 Task: Create relationship between student and courses.
Action: Mouse moved to (603, 37)
Screenshot: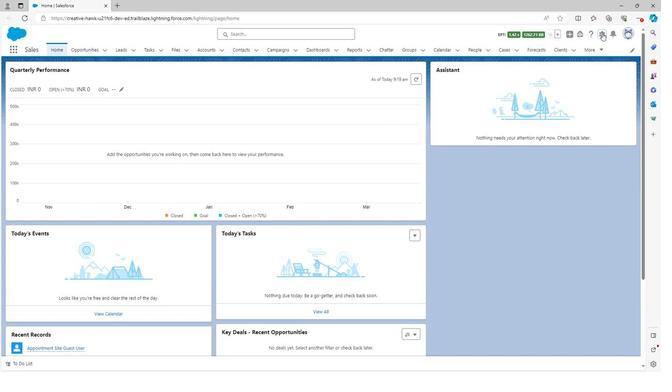 
Action: Mouse pressed left at (603, 37)
Screenshot: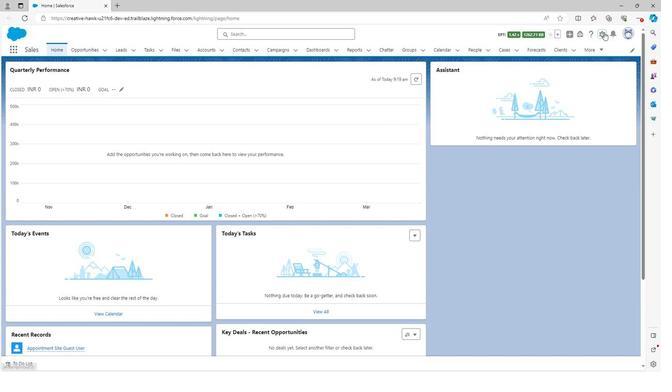 
Action: Mouse moved to (578, 61)
Screenshot: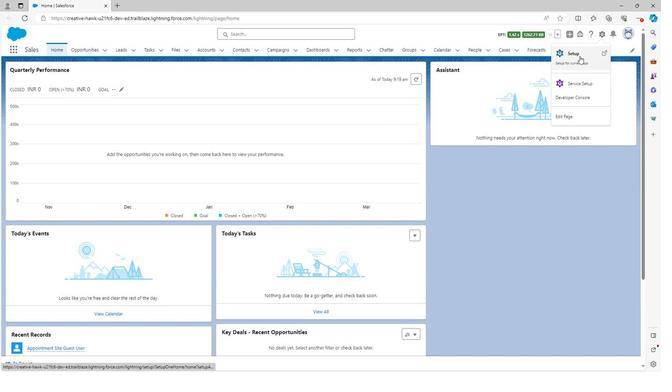 
Action: Mouse pressed left at (578, 61)
Screenshot: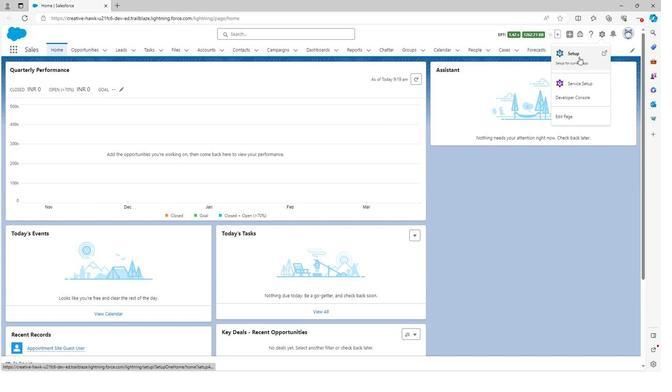 
Action: Mouse moved to (81, 55)
Screenshot: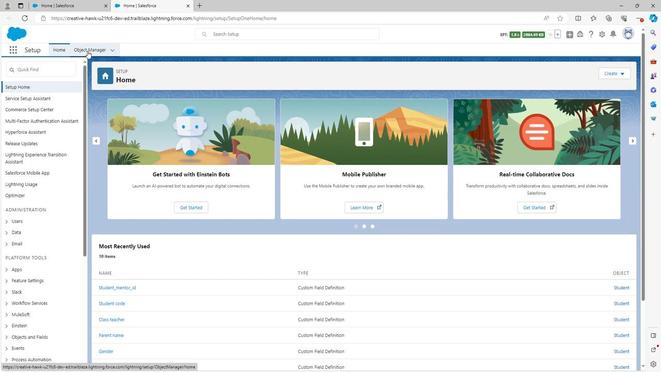 
Action: Mouse pressed left at (81, 55)
Screenshot: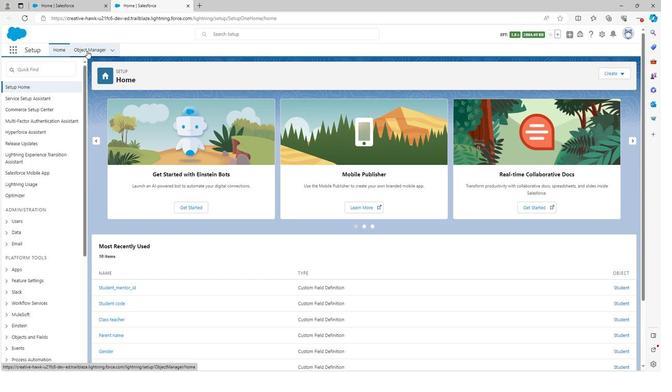
Action: Mouse moved to (49, 247)
Screenshot: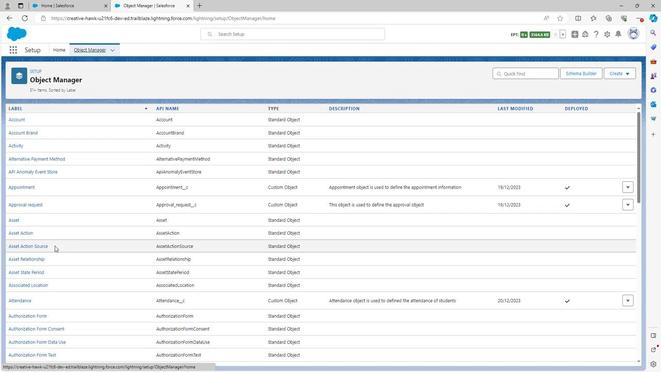 
Action: Mouse scrolled (49, 246) with delta (0, 0)
Screenshot: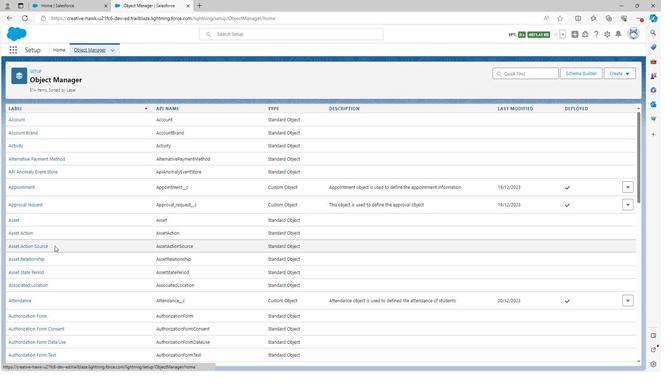 
Action: Mouse scrolled (49, 246) with delta (0, 0)
Screenshot: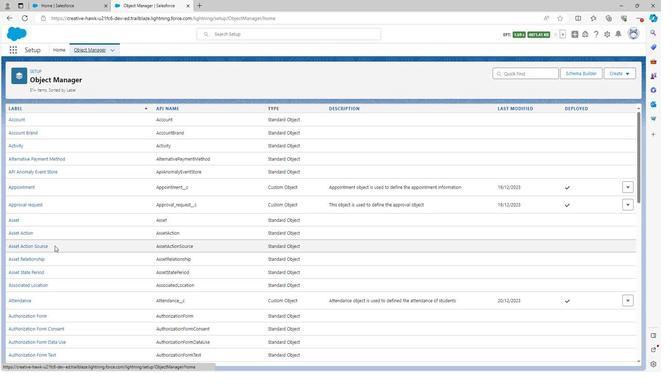 
Action: Mouse scrolled (49, 246) with delta (0, 0)
Screenshot: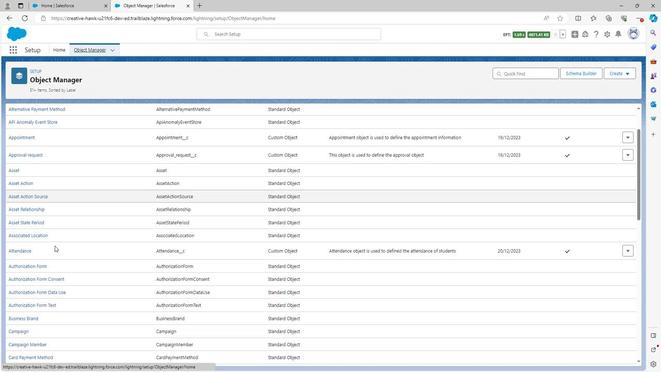 
Action: Mouse scrolled (49, 246) with delta (0, 0)
Screenshot: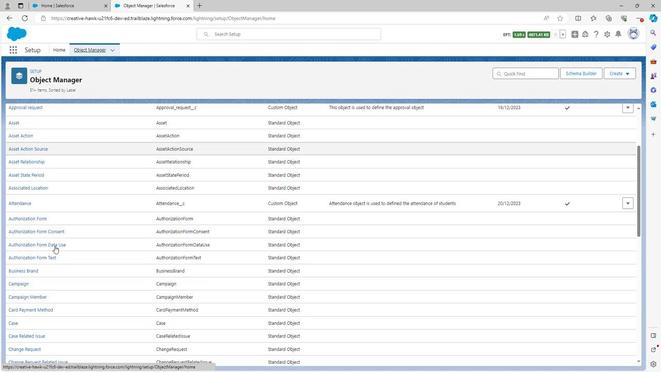 
Action: Mouse scrolled (49, 246) with delta (0, 0)
Screenshot: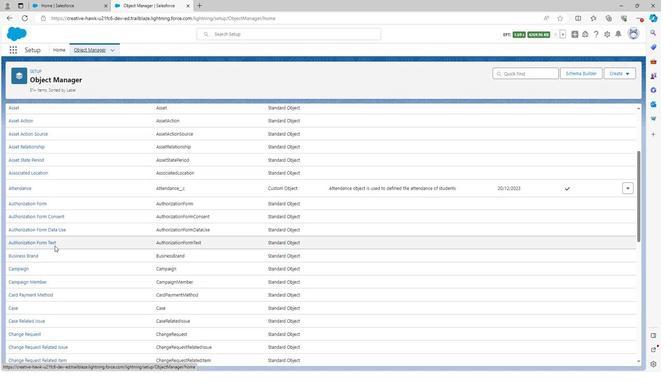 
Action: Mouse scrolled (49, 246) with delta (0, 0)
Screenshot: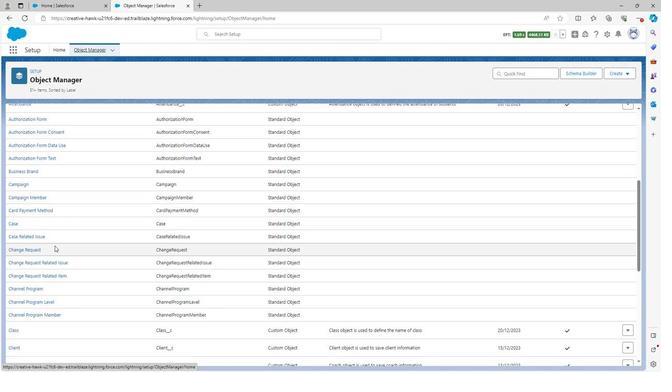 
Action: Mouse scrolled (49, 246) with delta (0, 0)
Screenshot: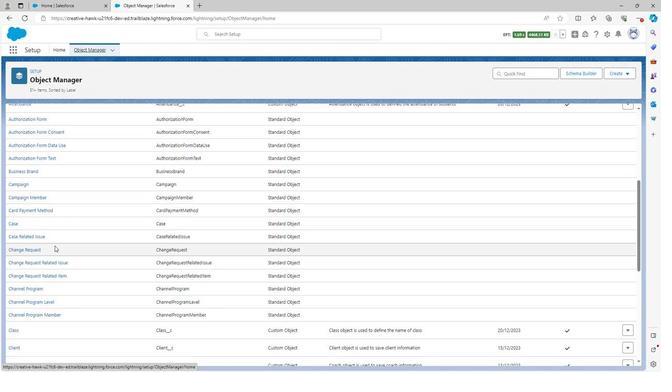 
Action: Mouse scrolled (49, 246) with delta (0, 0)
Screenshot: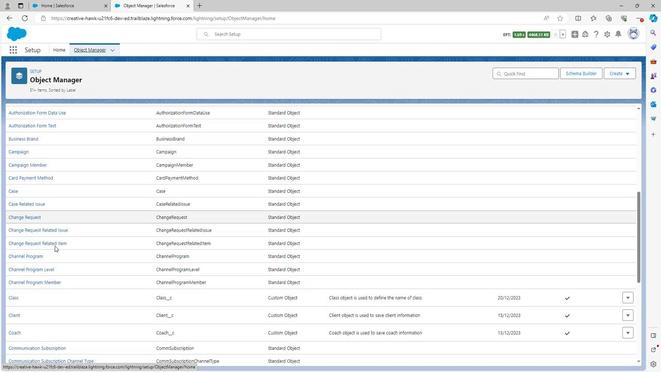 
Action: Mouse scrolled (49, 246) with delta (0, 0)
Screenshot: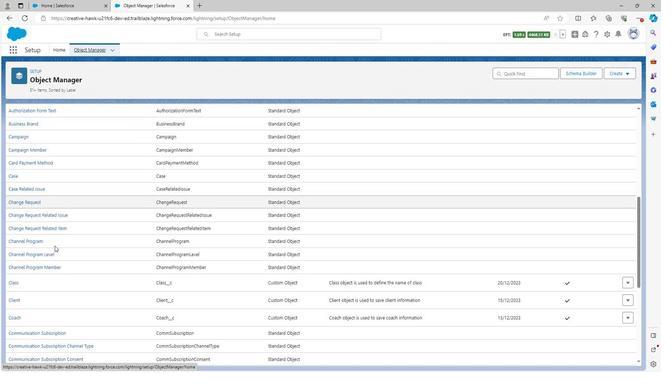 
Action: Mouse scrolled (49, 246) with delta (0, 0)
Screenshot: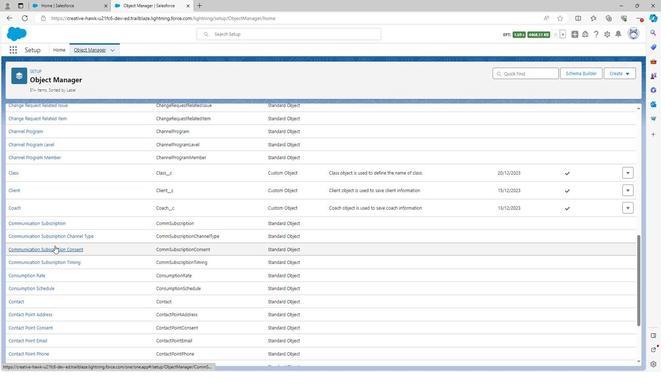 
Action: Mouse scrolled (49, 246) with delta (0, 0)
Screenshot: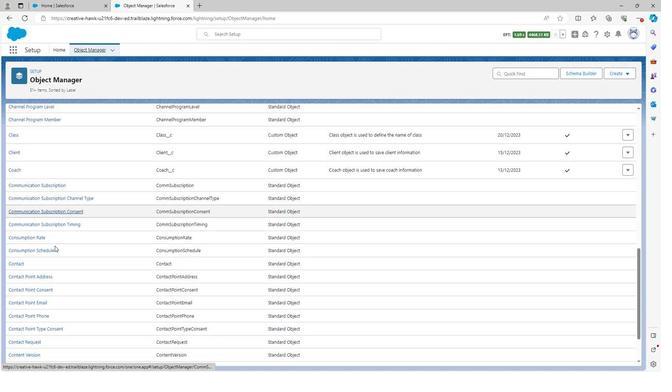 
Action: Mouse scrolled (49, 246) with delta (0, 0)
Screenshot: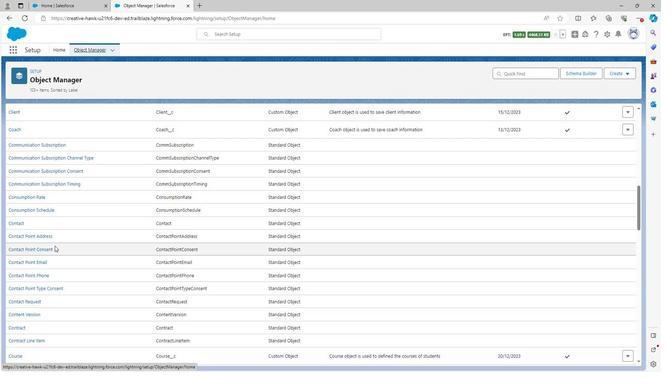 
Action: Mouse scrolled (49, 246) with delta (0, 0)
Screenshot: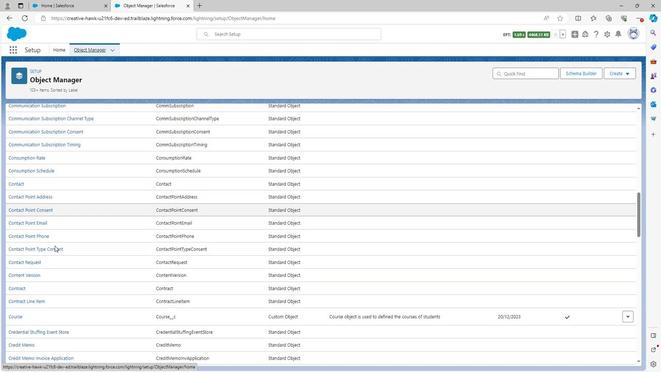 
Action: Mouse scrolled (49, 246) with delta (0, 0)
Screenshot: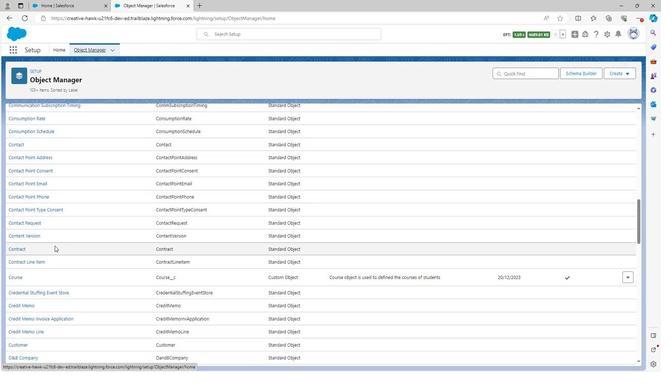 
Action: Mouse scrolled (49, 246) with delta (0, 0)
Screenshot: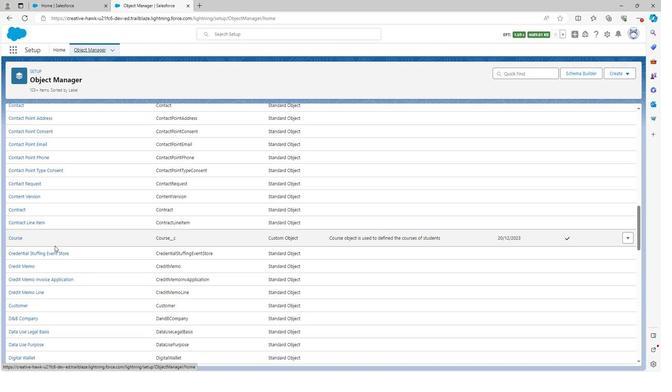 
Action: Mouse scrolled (49, 246) with delta (0, 0)
Screenshot: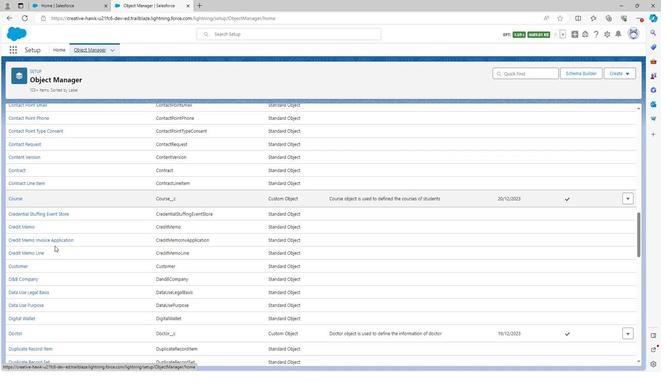 
Action: Mouse scrolled (49, 246) with delta (0, 0)
Screenshot: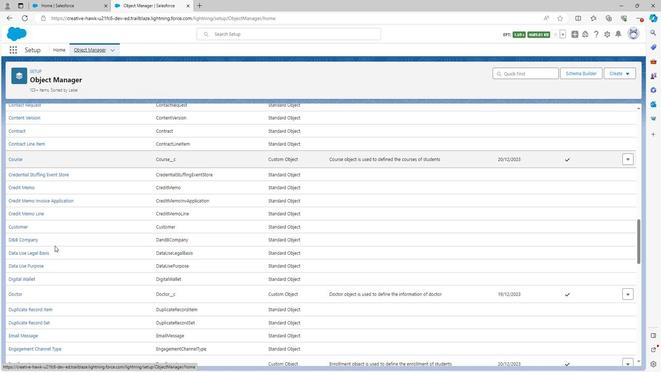 
Action: Mouse moved to (49, 247)
Screenshot: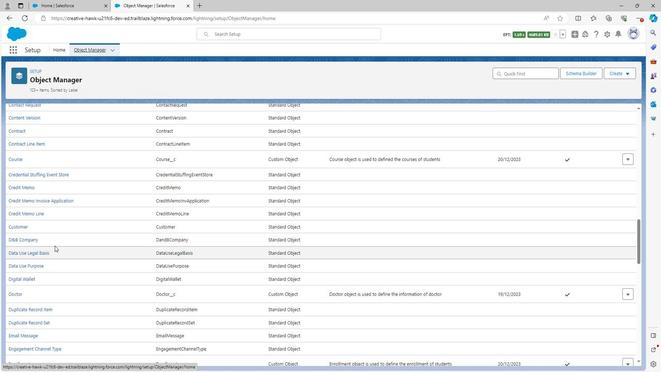 
Action: Mouse scrolled (49, 247) with delta (0, 0)
Screenshot: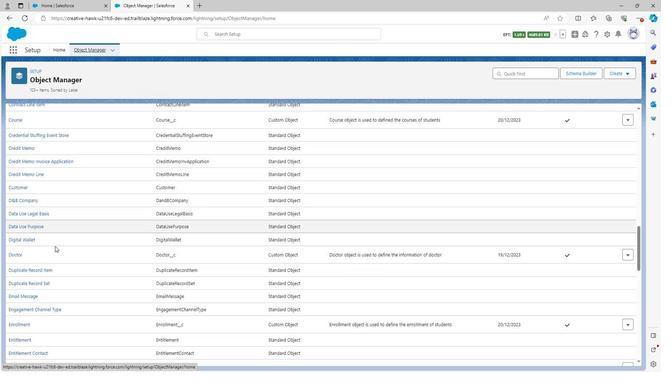 
Action: Mouse scrolled (49, 247) with delta (0, 0)
Screenshot: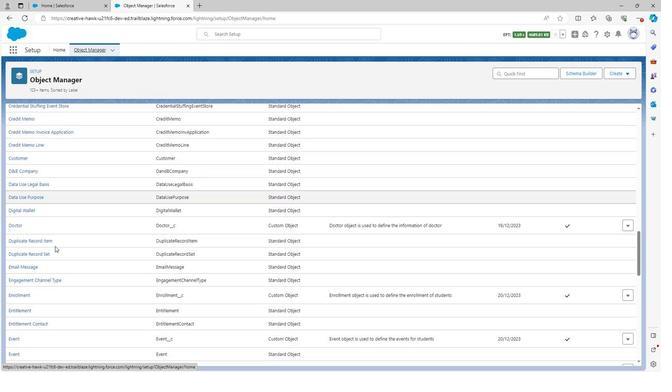 
Action: Mouse scrolled (49, 247) with delta (0, 0)
Screenshot: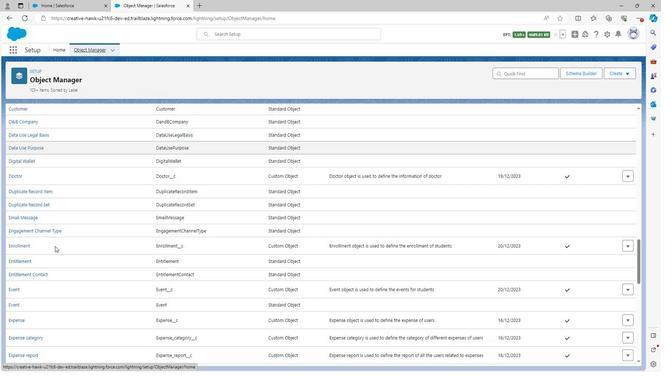 
Action: Mouse scrolled (49, 247) with delta (0, 0)
Screenshot: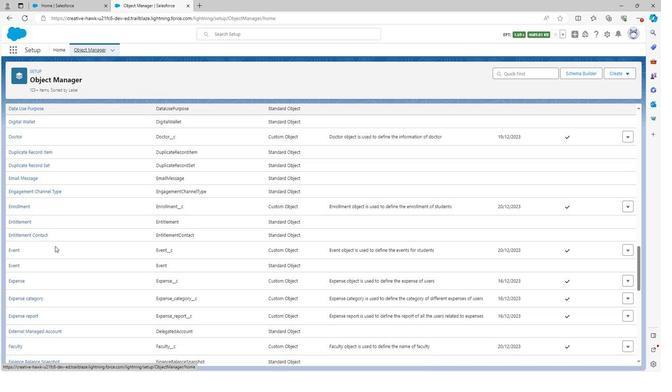 
Action: Mouse scrolled (49, 247) with delta (0, 0)
Screenshot: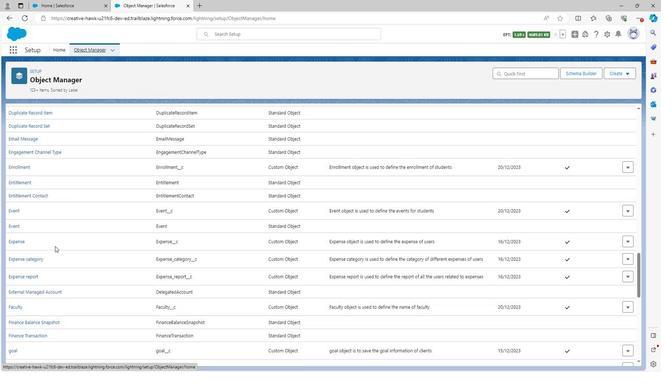 
Action: Mouse scrolled (49, 247) with delta (0, 0)
Screenshot: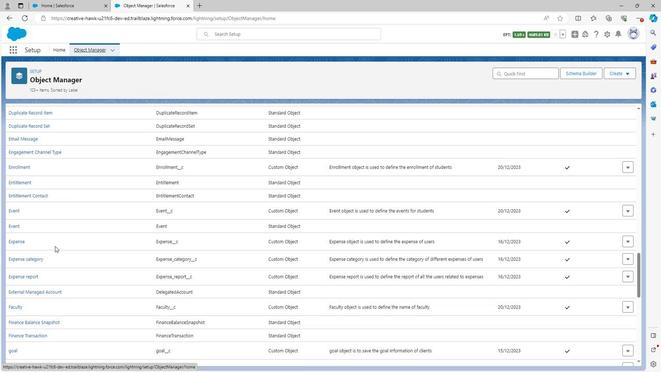 
Action: Mouse scrolled (49, 247) with delta (0, 0)
Screenshot: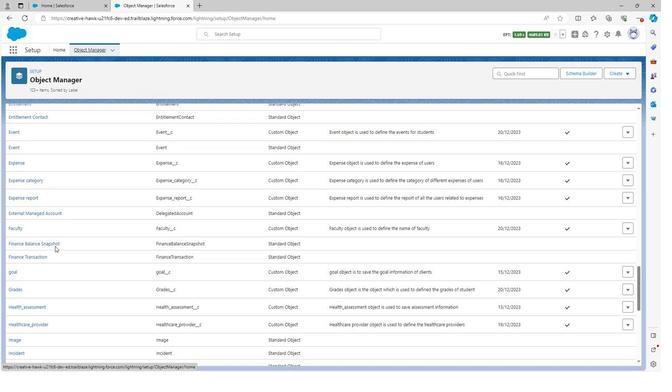 
Action: Mouse moved to (50, 247)
Screenshot: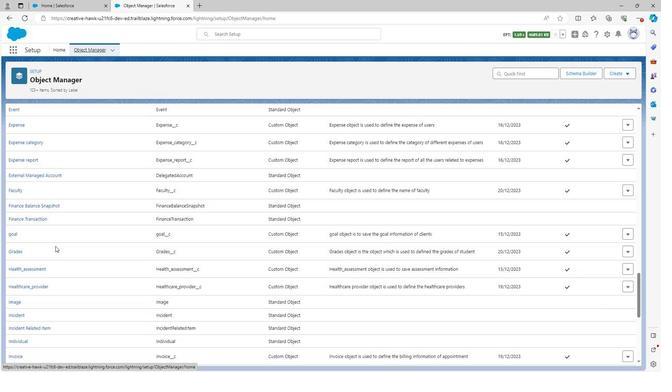 
Action: Mouse scrolled (50, 247) with delta (0, 0)
Screenshot: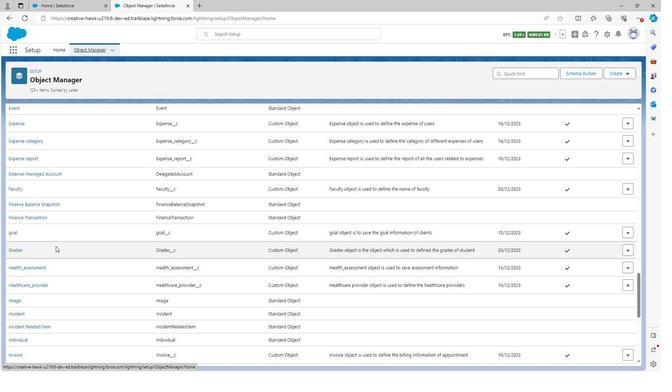 
Action: Mouse scrolled (50, 247) with delta (0, 0)
Screenshot: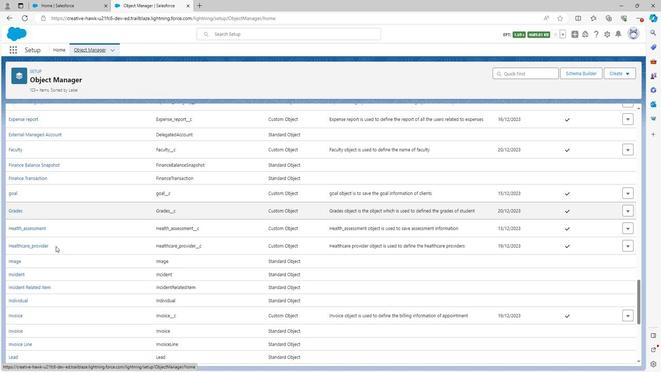 
Action: Mouse scrolled (50, 247) with delta (0, 0)
Screenshot: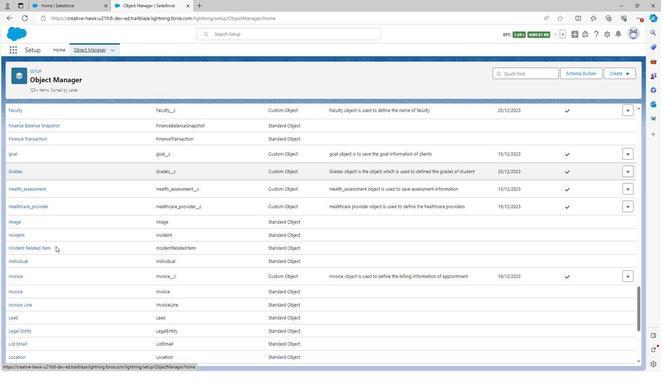 
Action: Mouse scrolled (50, 247) with delta (0, 0)
Screenshot: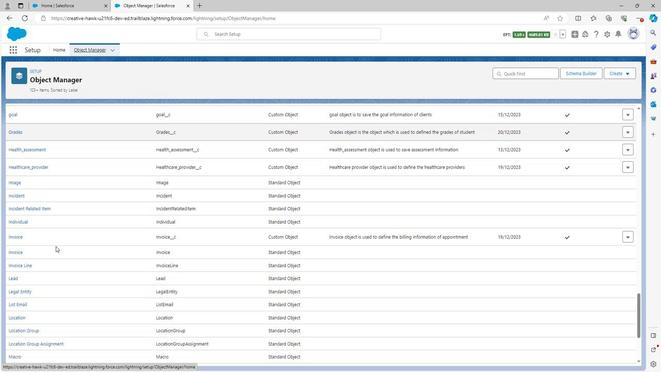 
Action: Mouse scrolled (50, 247) with delta (0, 0)
Screenshot: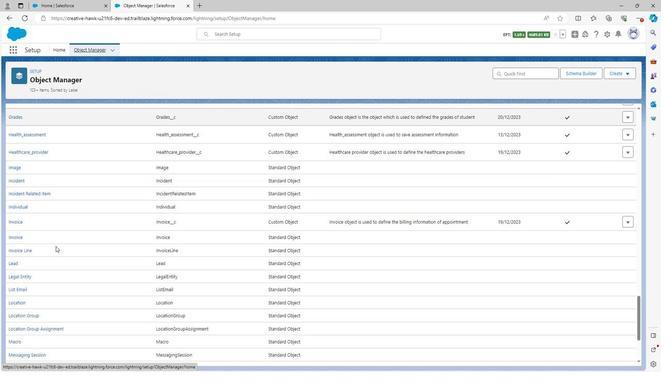 
Action: Mouse scrolled (50, 247) with delta (0, 0)
Screenshot: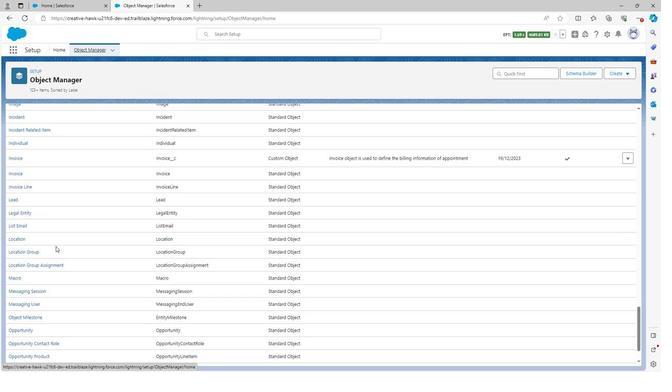 
Action: Mouse scrolled (50, 247) with delta (0, 0)
Screenshot: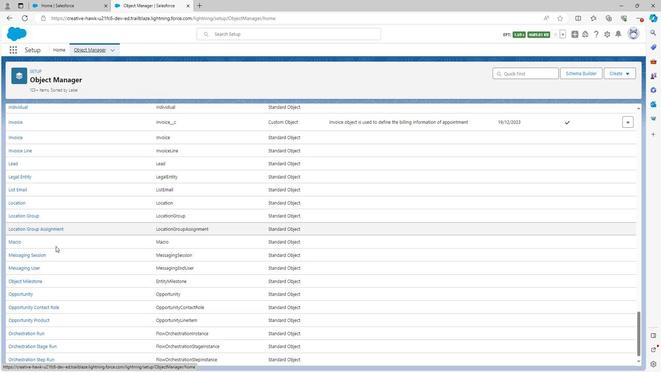 
Action: Mouse scrolled (50, 247) with delta (0, 0)
Screenshot: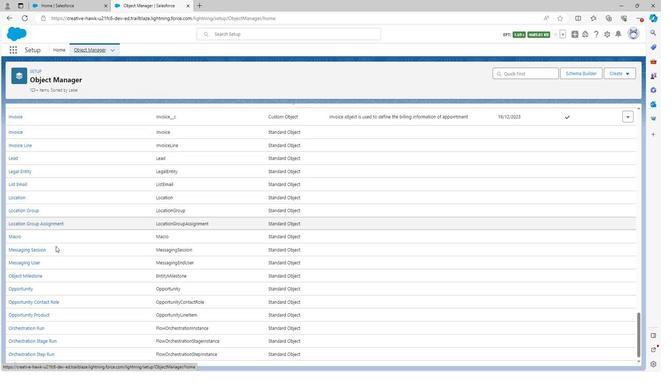 
Action: Mouse scrolled (50, 247) with delta (0, 0)
Screenshot: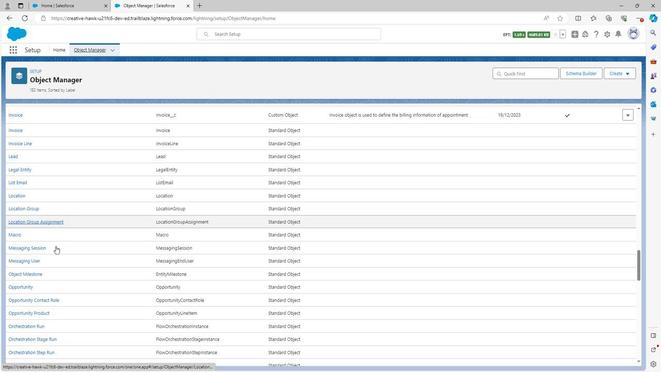 
Action: Mouse scrolled (50, 247) with delta (0, 0)
Screenshot: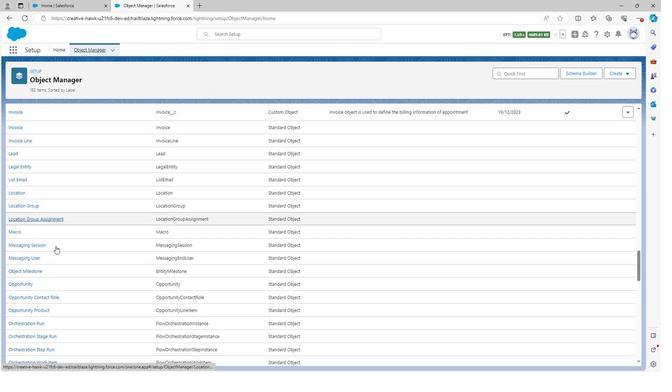 
Action: Mouse moved to (50, 249)
Screenshot: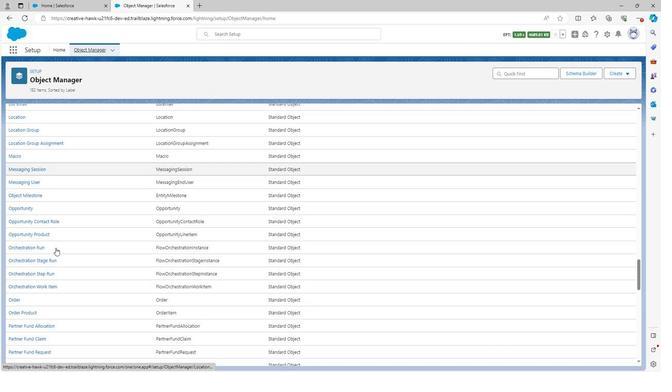 
Action: Mouse scrolled (50, 249) with delta (0, 0)
Screenshot: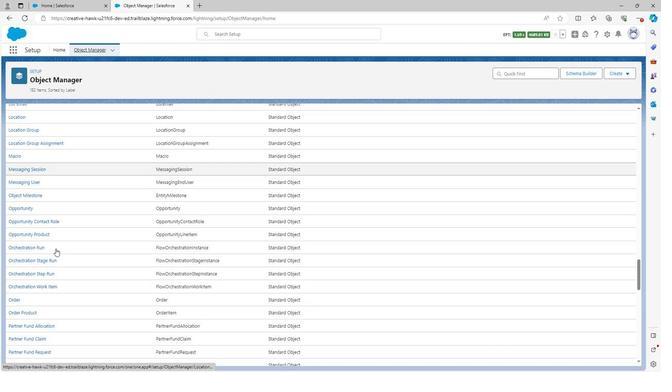 
Action: Mouse moved to (50, 250)
Screenshot: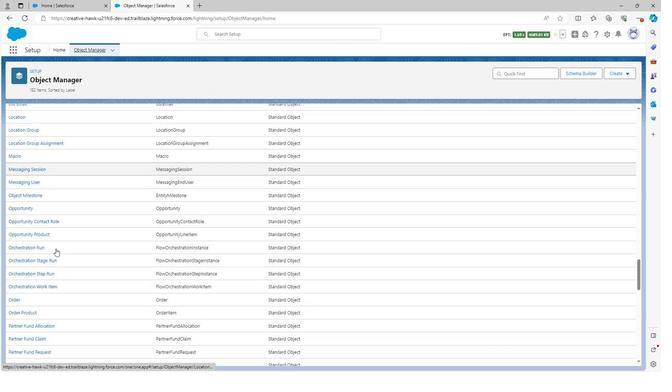 
Action: Mouse scrolled (50, 249) with delta (0, 0)
Screenshot: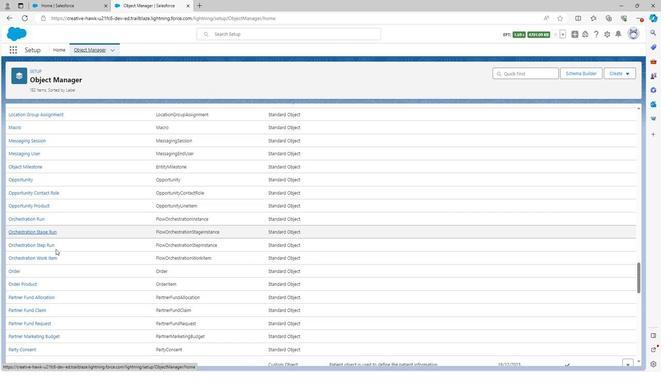 
Action: Mouse scrolled (50, 249) with delta (0, 0)
Screenshot: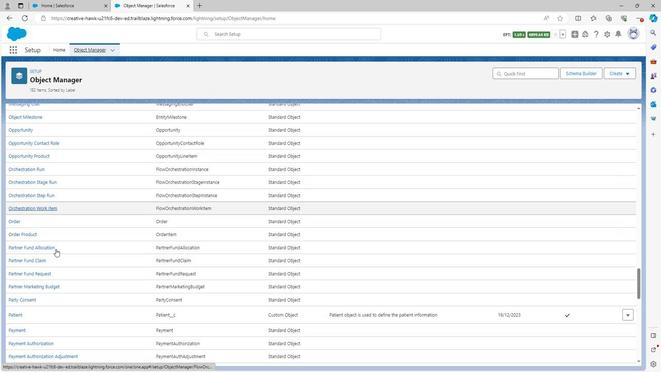 
Action: Mouse scrolled (50, 249) with delta (0, 0)
Screenshot: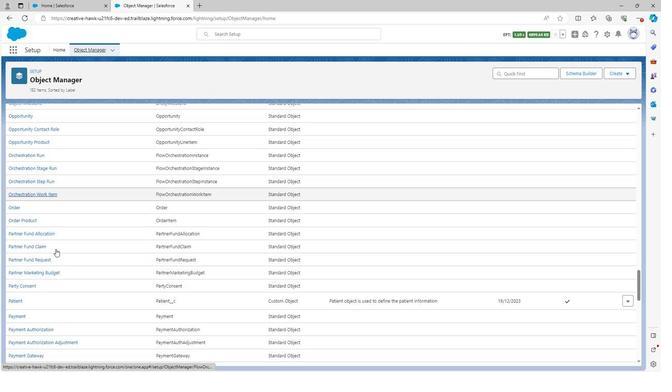 
Action: Mouse scrolled (50, 249) with delta (0, 0)
Screenshot: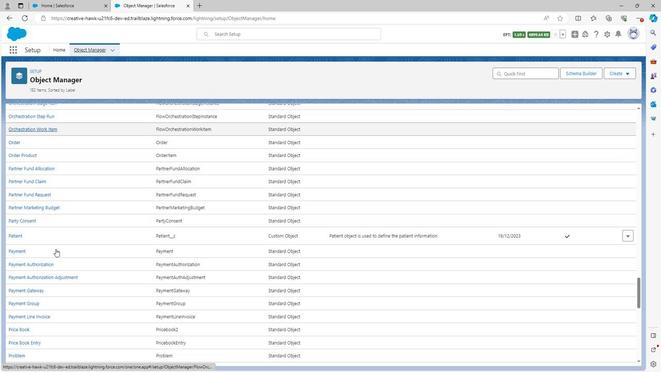 
Action: Mouse scrolled (50, 249) with delta (0, 0)
Screenshot: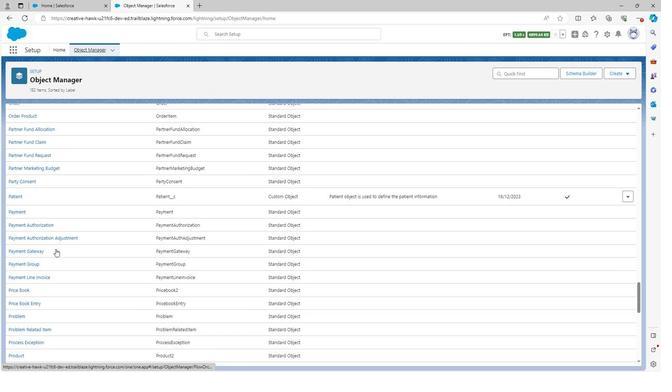 
Action: Mouse scrolled (50, 249) with delta (0, 0)
Screenshot: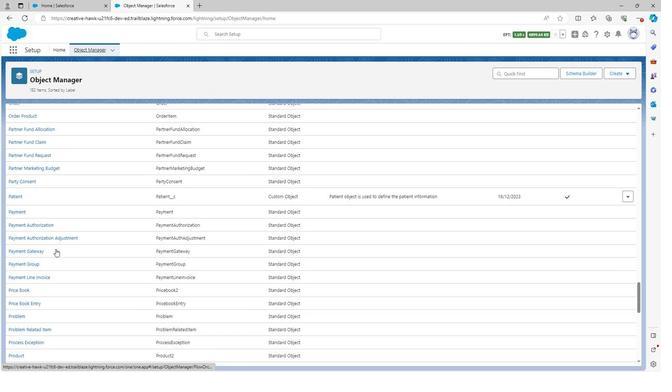 
Action: Mouse scrolled (50, 249) with delta (0, 0)
Screenshot: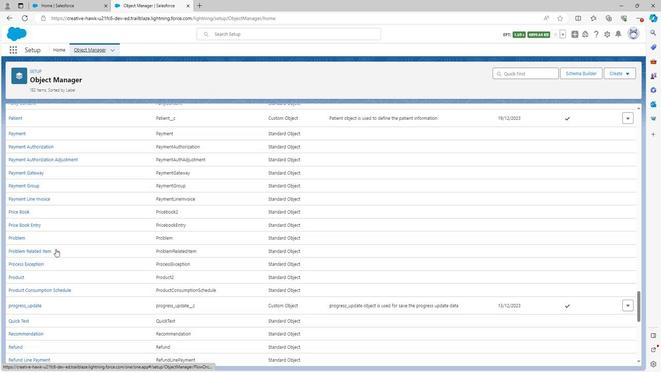 
Action: Mouse scrolled (50, 249) with delta (0, 0)
Screenshot: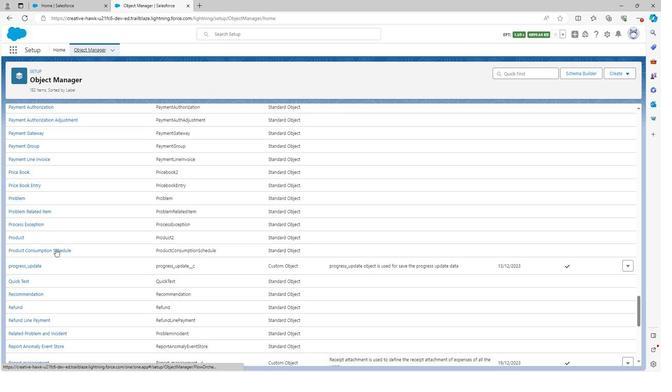 
Action: Mouse scrolled (50, 249) with delta (0, 0)
Screenshot: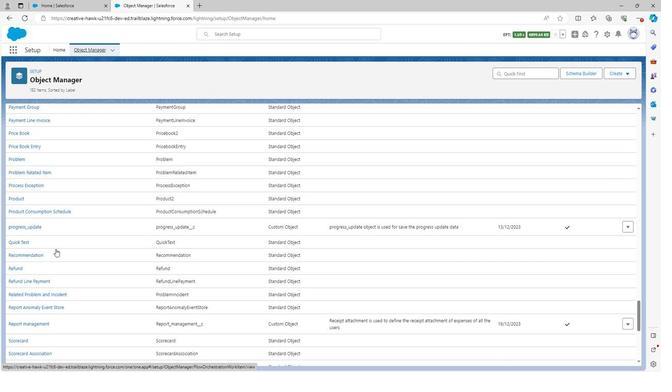
Action: Mouse scrolled (50, 249) with delta (0, 0)
Screenshot: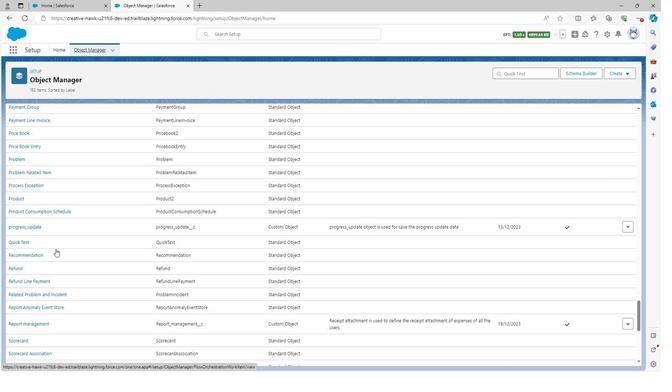 
Action: Mouse scrolled (50, 249) with delta (0, 0)
Screenshot: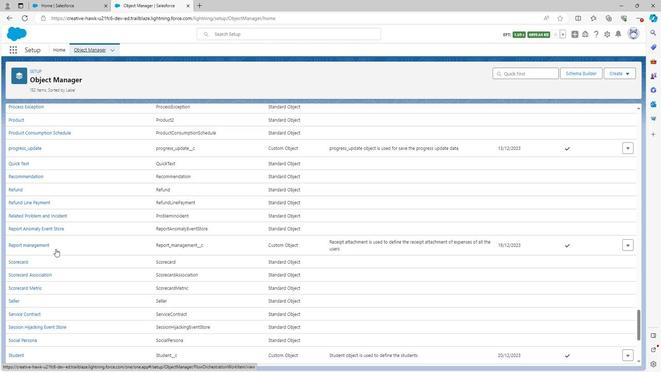 
Action: Mouse scrolled (50, 249) with delta (0, 0)
Screenshot: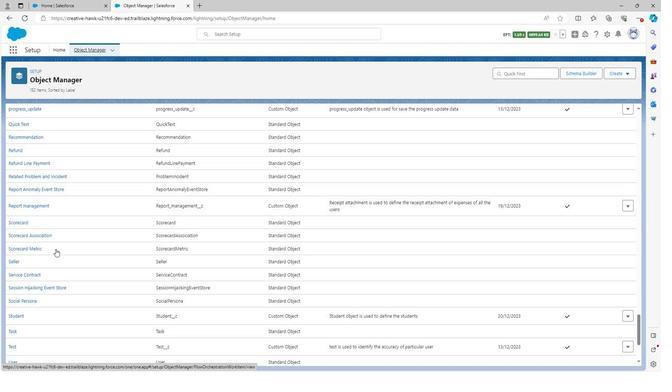 
Action: Mouse moved to (9, 275)
Screenshot: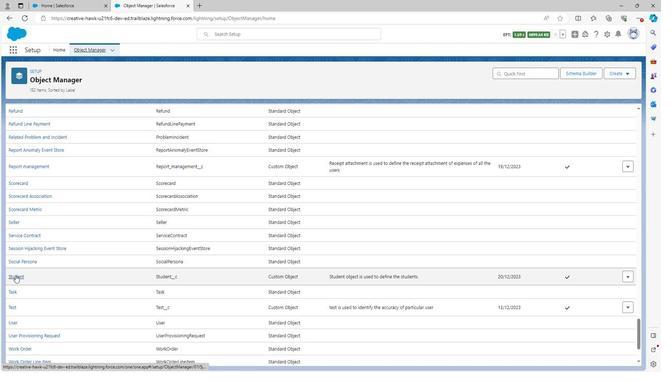 
Action: Mouse pressed left at (9, 275)
Screenshot: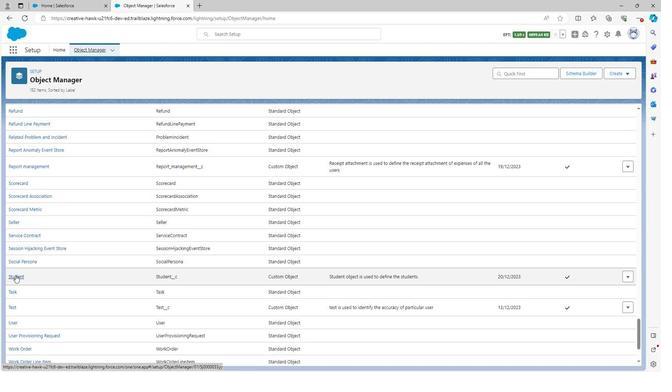 
Action: Mouse moved to (48, 122)
Screenshot: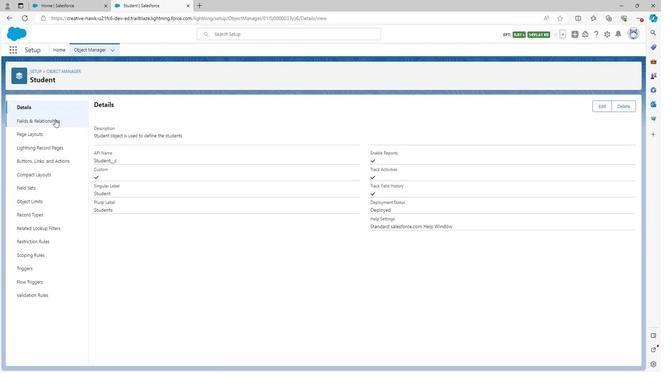 
Action: Mouse pressed left at (48, 122)
Screenshot: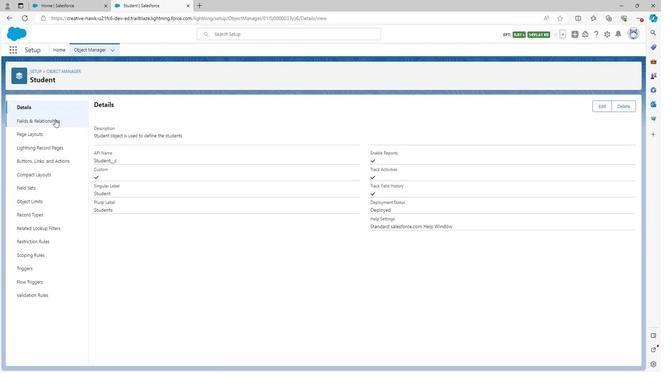 
Action: Mouse moved to (483, 108)
Screenshot: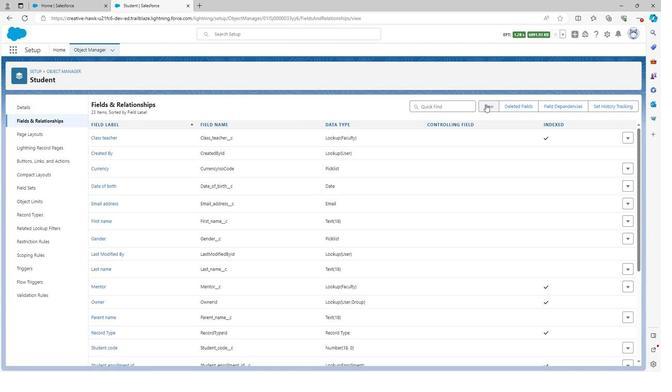 
Action: Mouse pressed left at (483, 108)
Screenshot: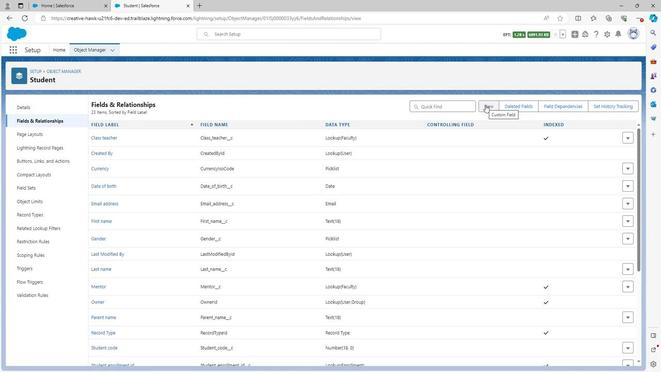 
Action: Mouse moved to (95, 233)
Screenshot: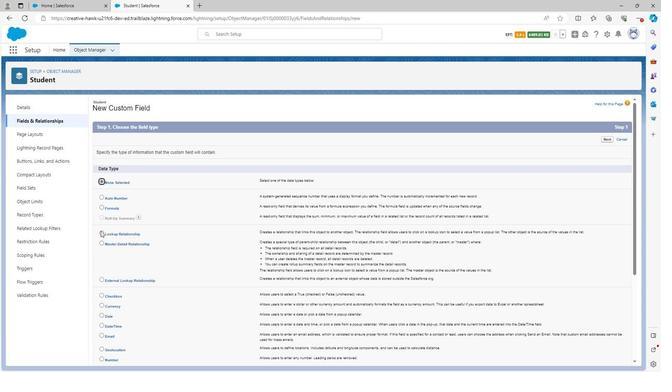 
Action: Mouse pressed left at (95, 233)
Screenshot: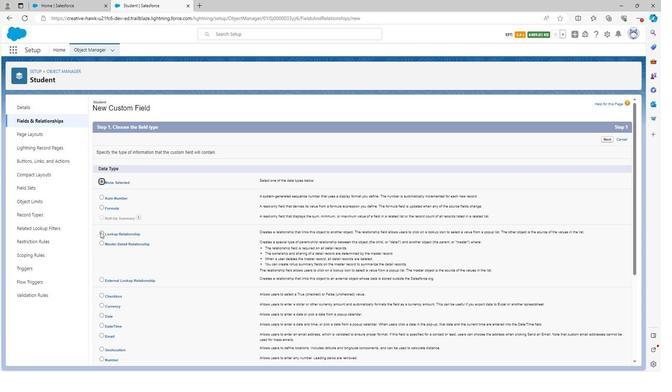 
Action: Mouse moved to (511, 304)
Screenshot: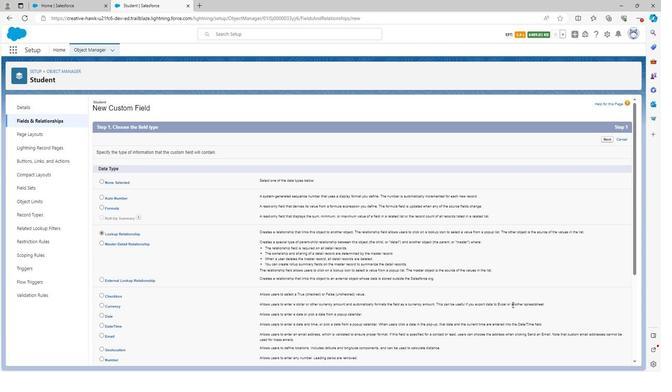
Action: Mouse scrolled (511, 304) with delta (0, 0)
Screenshot: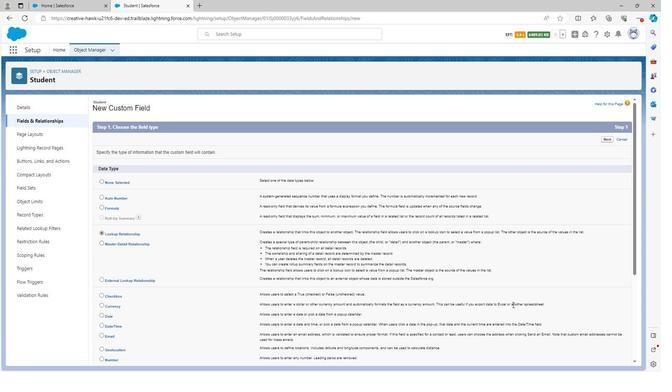 
Action: Mouse scrolled (511, 304) with delta (0, 0)
Screenshot: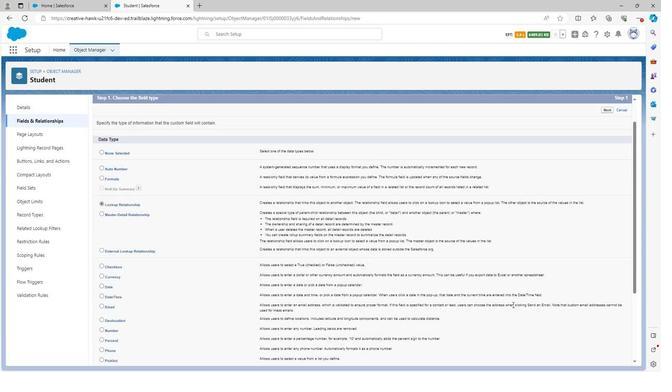 
Action: Mouse scrolled (511, 304) with delta (0, 0)
Screenshot: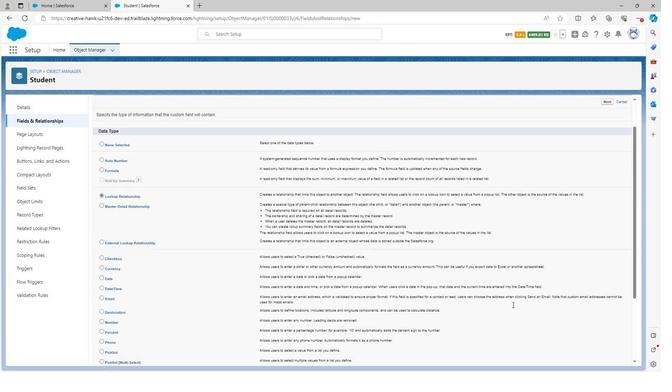 
Action: Mouse scrolled (511, 304) with delta (0, 0)
Screenshot: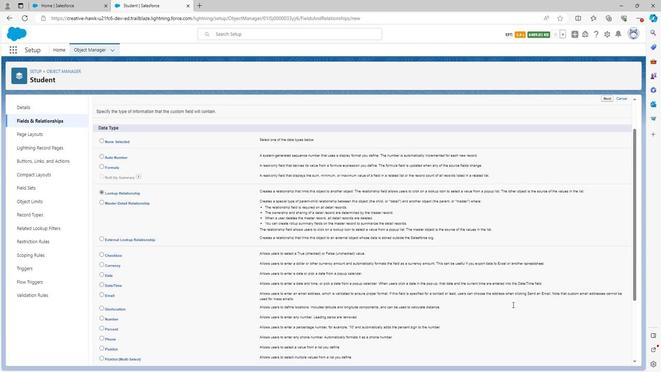 
Action: Mouse scrolled (511, 304) with delta (0, 0)
Screenshot: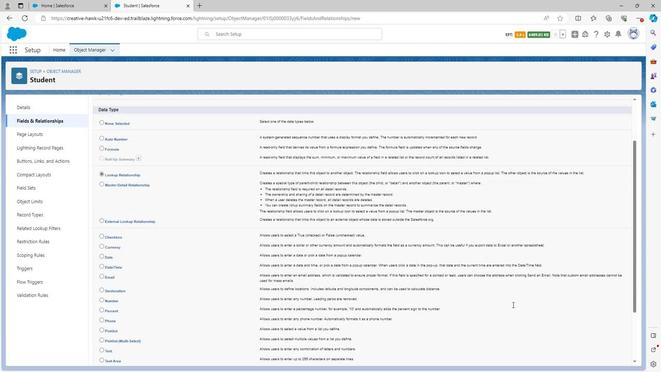 
Action: Mouse moved to (608, 358)
Screenshot: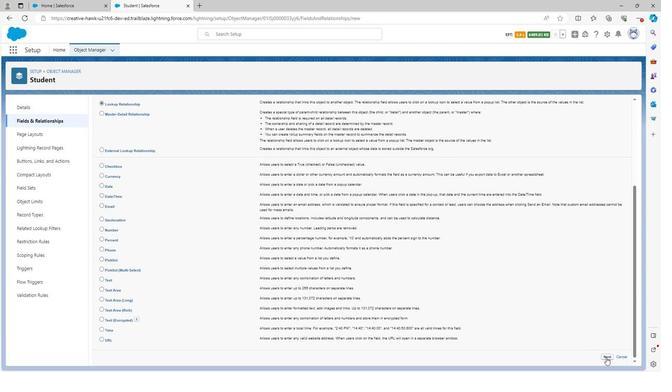 
Action: Mouse pressed left at (608, 358)
Screenshot: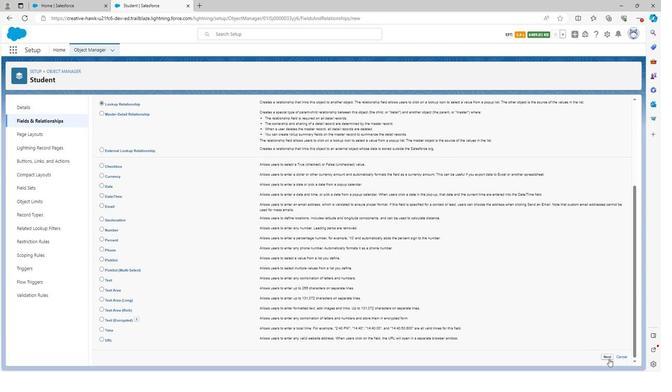 
Action: Mouse moved to (213, 168)
Screenshot: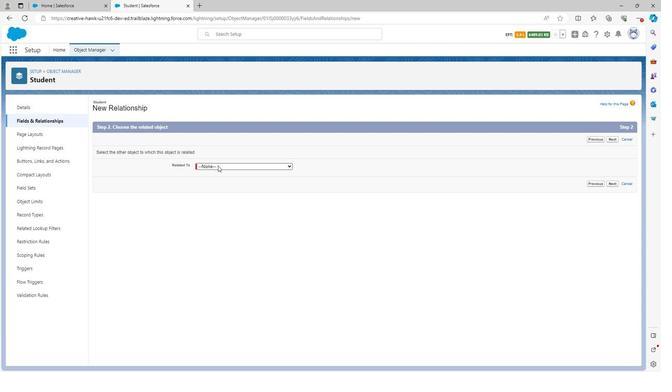 
Action: Mouse pressed left at (213, 168)
Screenshot: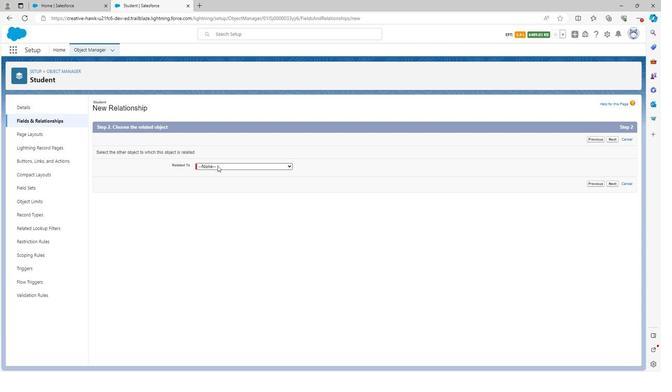 
Action: Mouse moved to (217, 236)
Screenshot: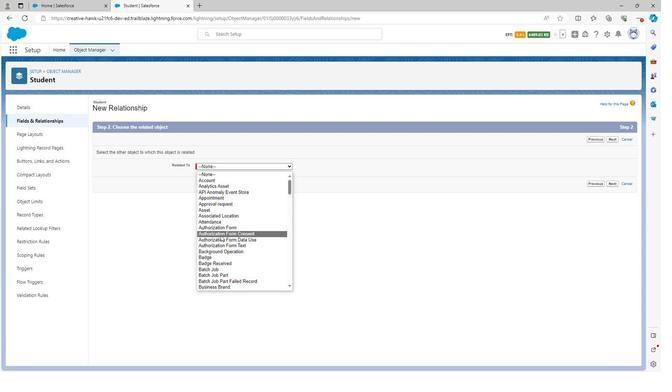 
Action: Mouse scrolled (217, 236) with delta (0, 0)
Screenshot: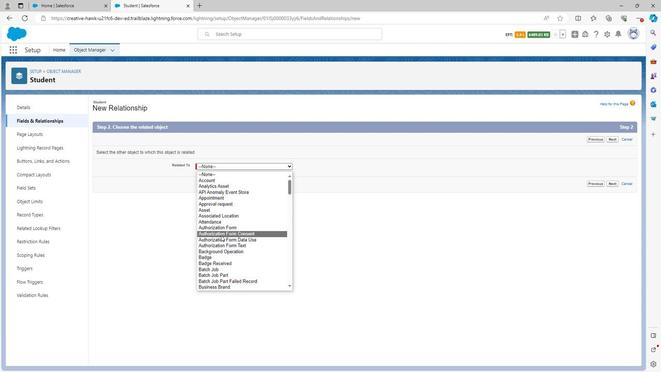 
Action: Mouse scrolled (217, 236) with delta (0, 0)
Screenshot: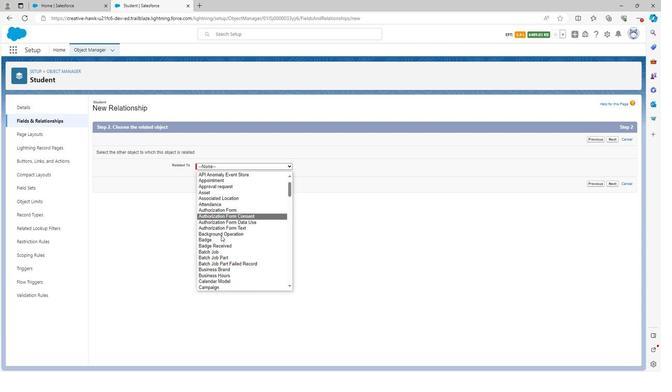 
Action: Mouse scrolled (217, 236) with delta (0, 0)
Screenshot: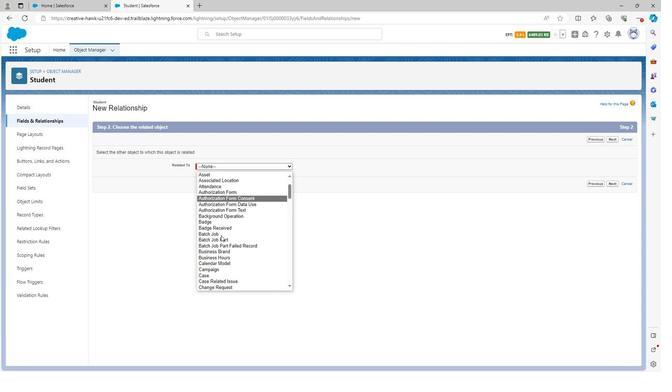 
Action: Mouse moved to (217, 236)
Screenshot: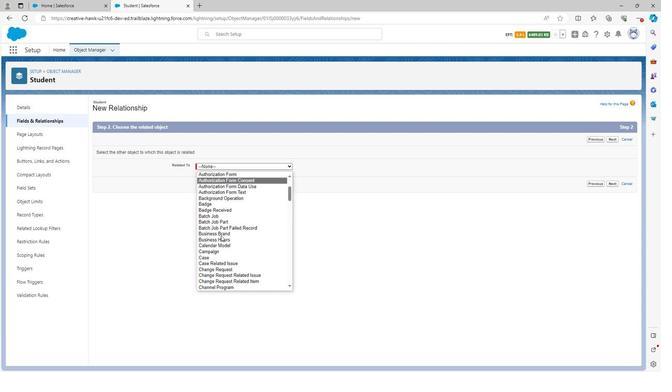 
Action: Mouse scrolled (217, 236) with delta (0, 0)
Screenshot: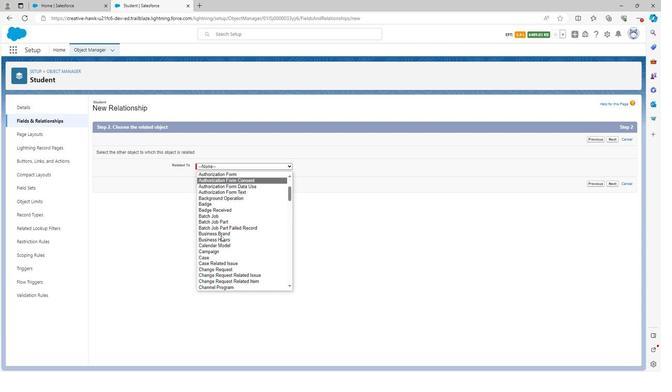 
Action: Mouse scrolled (217, 236) with delta (0, 0)
Screenshot: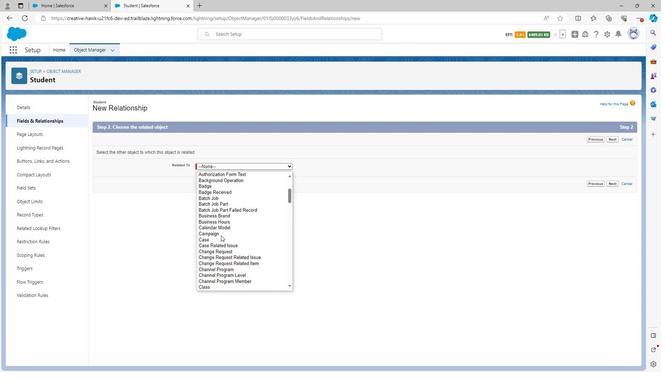 
Action: Mouse moved to (217, 236)
Screenshot: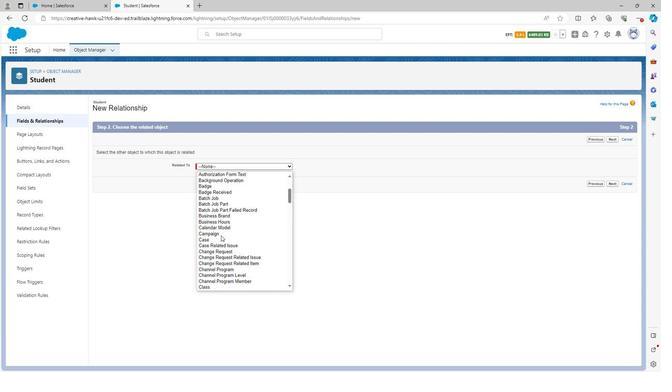 
Action: Mouse scrolled (217, 236) with delta (0, 0)
Screenshot: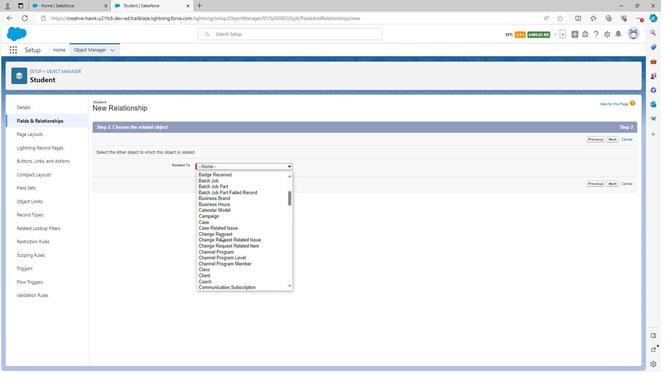 
Action: Mouse scrolled (217, 236) with delta (0, 0)
Screenshot: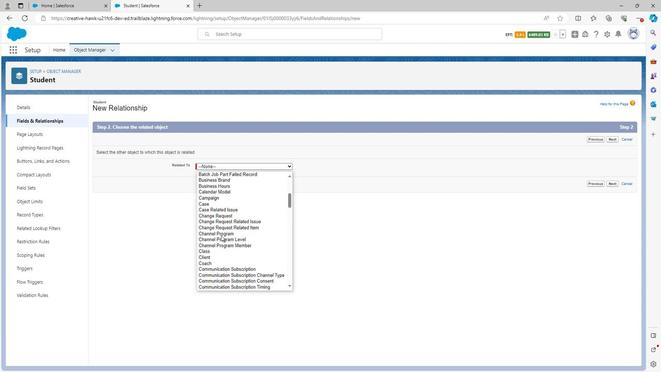 
Action: Mouse scrolled (217, 236) with delta (0, 0)
Screenshot: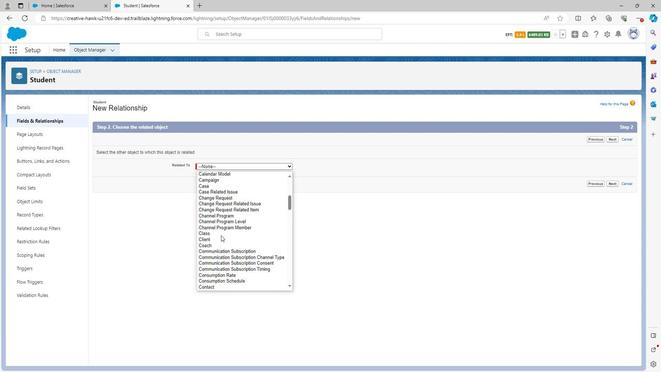 
Action: Mouse moved to (210, 268)
Screenshot: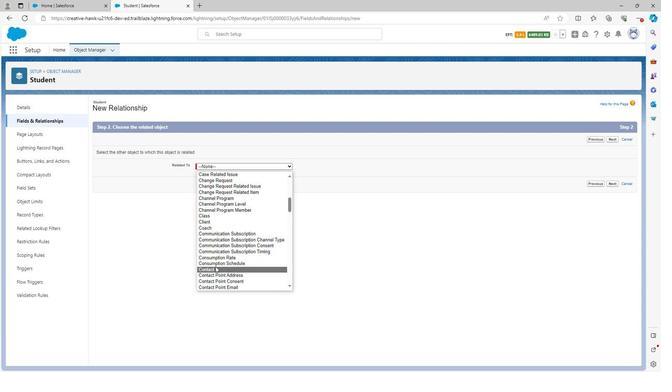 
Action: Mouse scrolled (210, 267) with delta (0, 0)
Screenshot: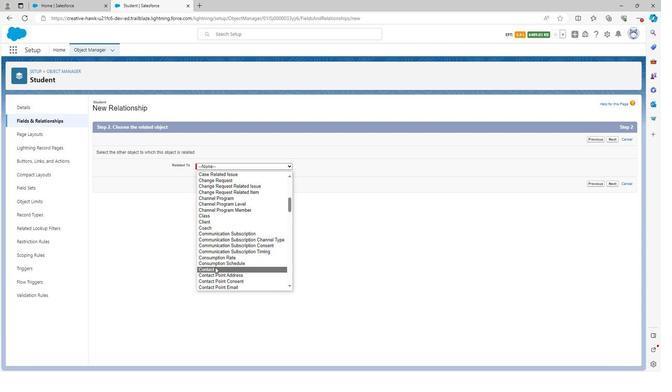
Action: Mouse scrolled (210, 267) with delta (0, 0)
Screenshot: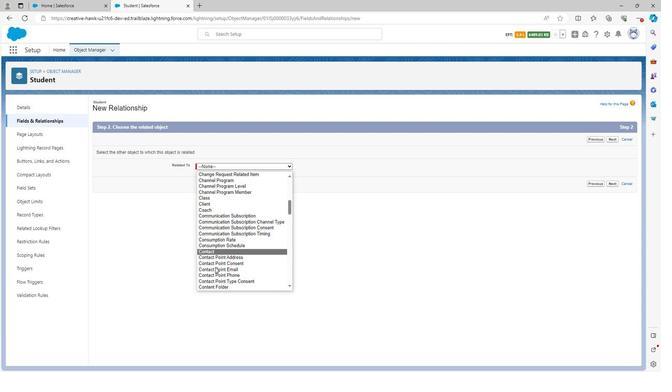 
Action: Mouse scrolled (210, 267) with delta (0, 0)
Screenshot: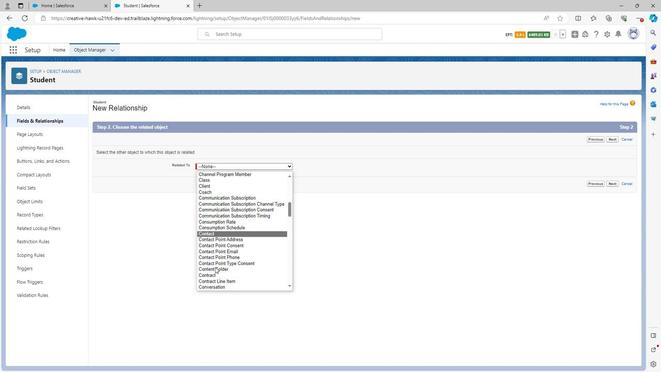 
Action: Mouse moved to (208, 273)
Screenshot: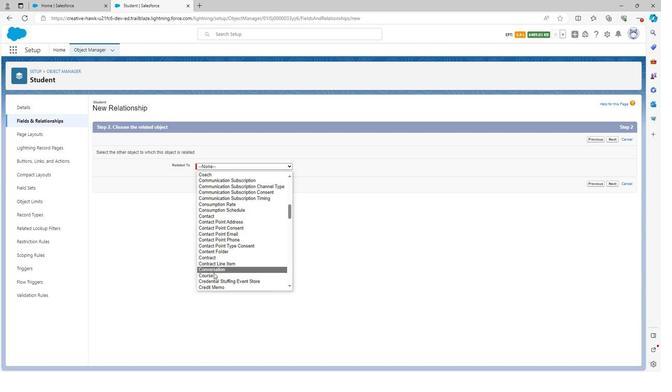 
Action: Mouse pressed left at (208, 273)
Screenshot: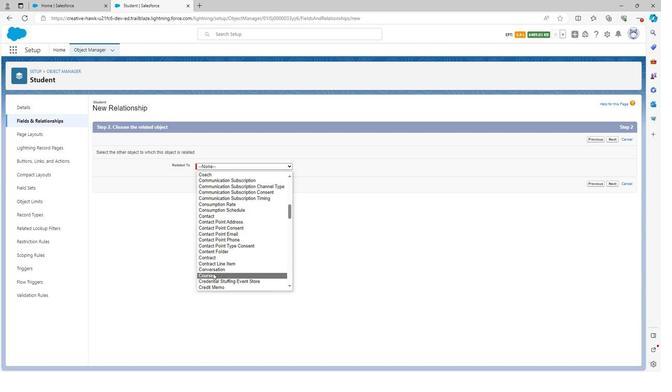 
Action: Mouse moved to (611, 185)
Screenshot: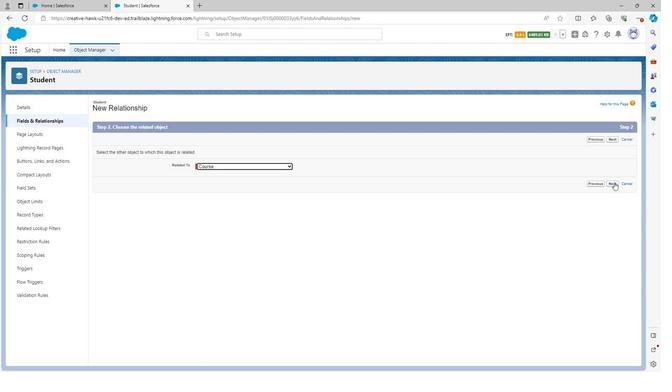 
Action: Mouse pressed left at (611, 185)
Screenshot: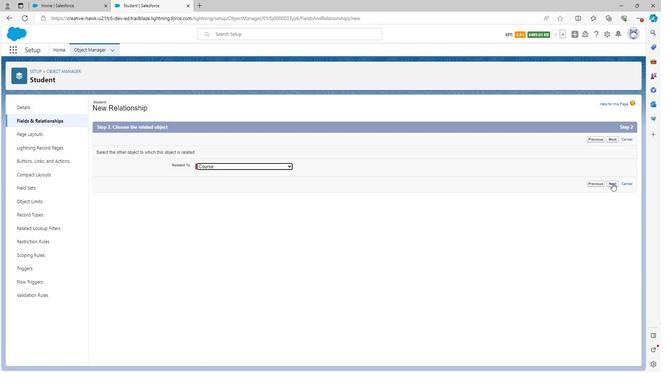 
Action: Mouse moved to (239, 153)
Screenshot: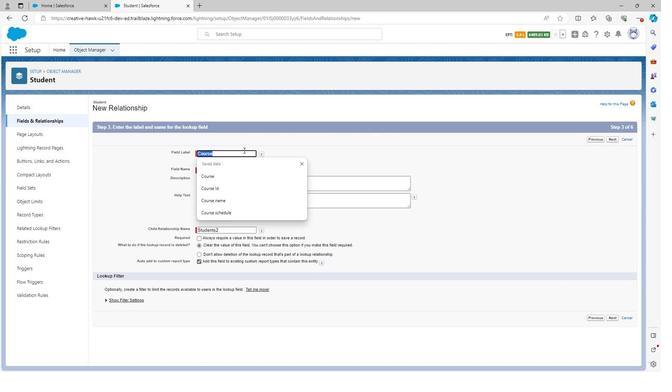 
Action: Mouse pressed left at (239, 153)
Screenshot: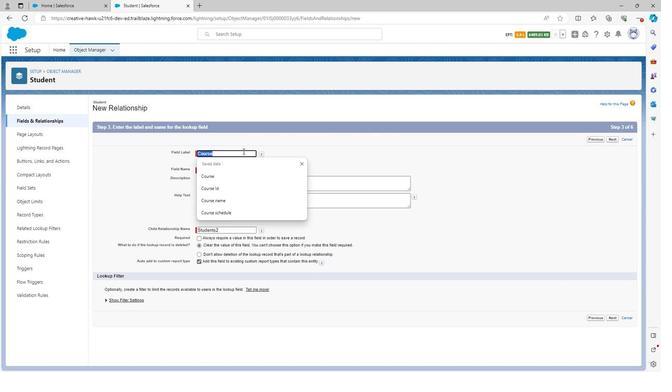 
Action: Key pressed <Key.backspace><Key.backspace><Key.backspace><Key.backspace><Key.backspace><Key.backspace><Key.backspace><Key.backspace><Key.backspace><Key.backspace><Key.backspace><Key.backspace><Key.backspace><Key.backspace><Key.shift>Student<Key.shift>_<Key.backspace>m<Key.backspace><Key.space>course<Key.space>department<Key.backspace><Key.backspace><Key.backspace><Key.backspace><Key.backspace><Key.backspace><Key.backspace><Key.backspace><Key.backspace><Key.backspace><Key.shift>Id
Screenshot: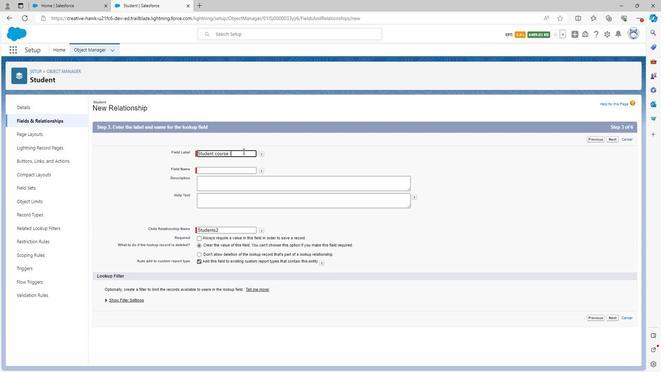 
Action: Mouse moved to (264, 160)
Screenshot: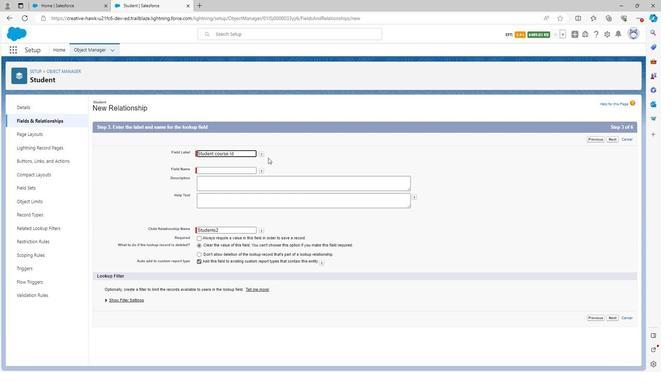
Action: Mouse pressed left at (264, 160)
Screenshot: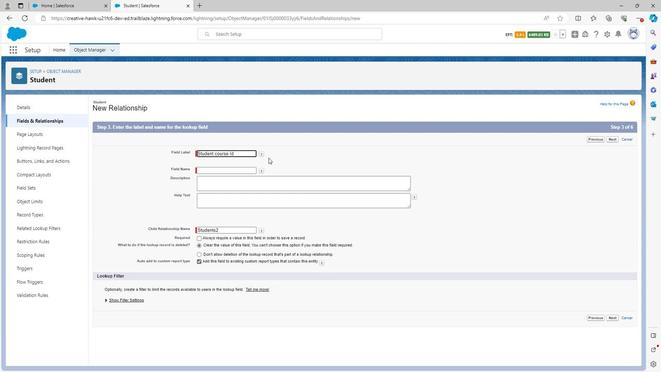
Action: Mouse moved to (226, 188)
Screenshot: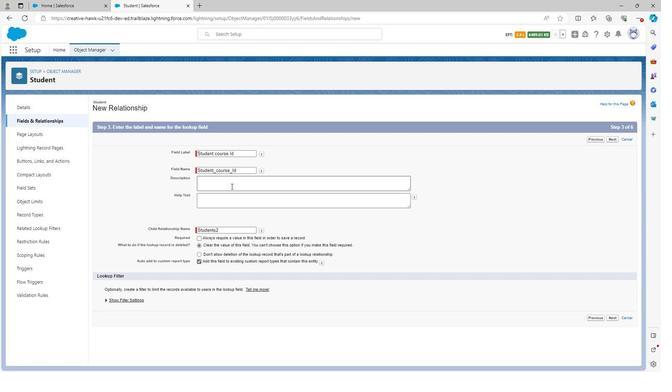 
Action: Mouse pressed left at (226, 188)
Screenshot: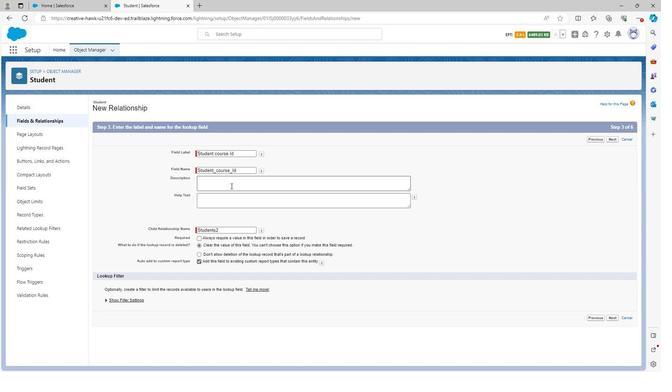 
Action: Key pressed <Key.shift><Key.shift>Student<Key.space>course<Key.space><Key.shift>i<Key.shift>d<Key.space>relationship<Key.space>is<Key.space>the<Key.space>relationship<Key.space>in<Key.space>which<Key.space>we<Key.space>get<Key.space>course<Key.space>id<Key.space>from<Key.space>course<Key.space>object<Key.space>to<Key.space>student<Key.space>object
Screenshot: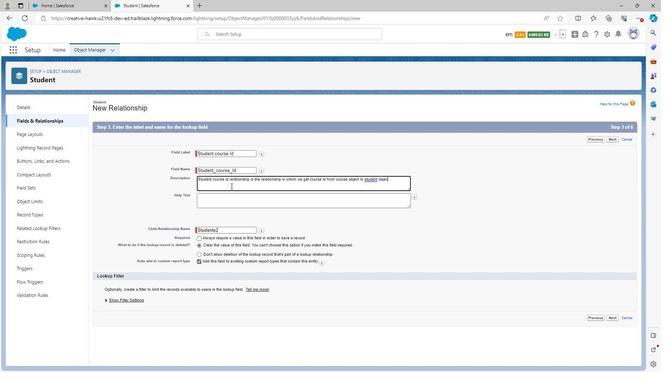 
Action: Mouse moved to (216, 201)
Screenshot: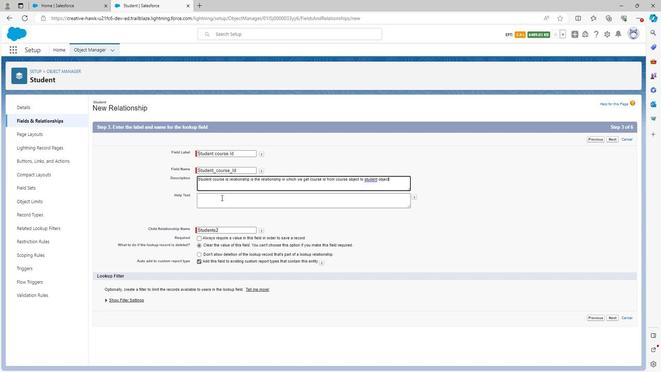 
Action: Mouse pressed left at (216, 201)
Screenshot: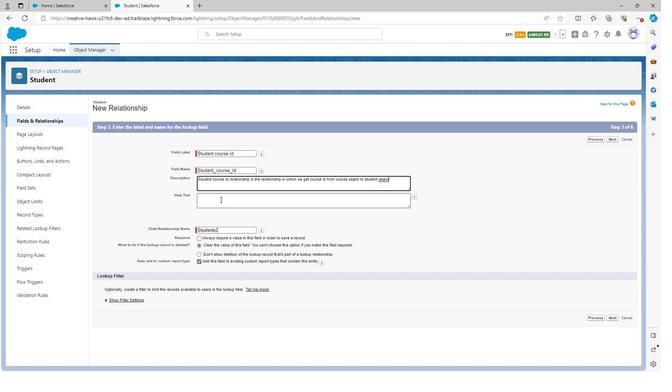 
Action: Key pressed <Key.shift>Student<Key.space>course<Key.space>id
Screenshot: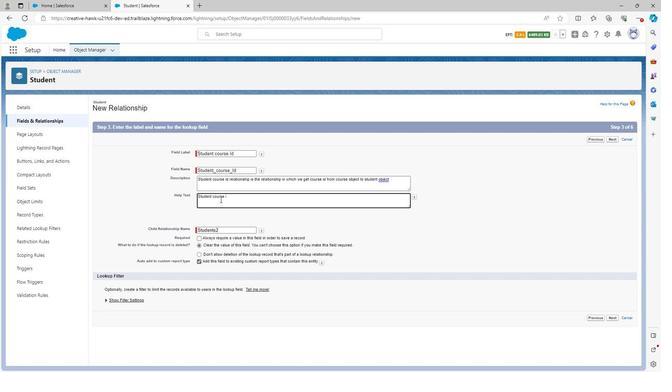 
Action: Mouse moved to (609, 315)
Screenshot: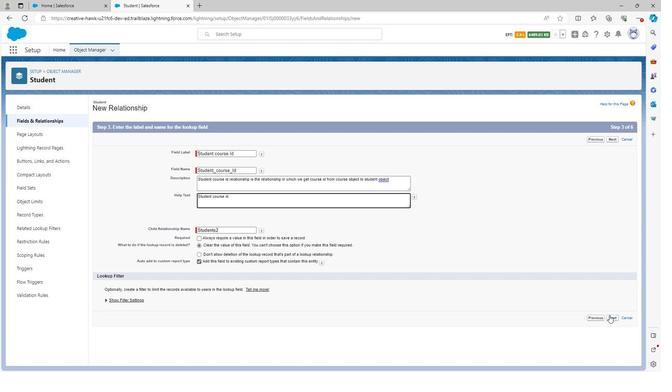 
Action: Mouse pressed left at (609, 315)
Screenshot: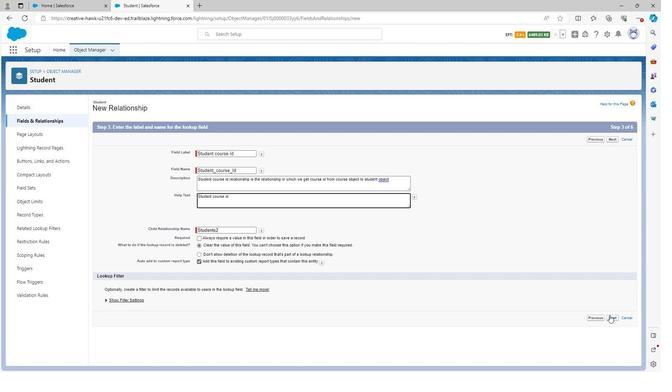 
Action: Mouse moved to (452, 199)
Screenshot: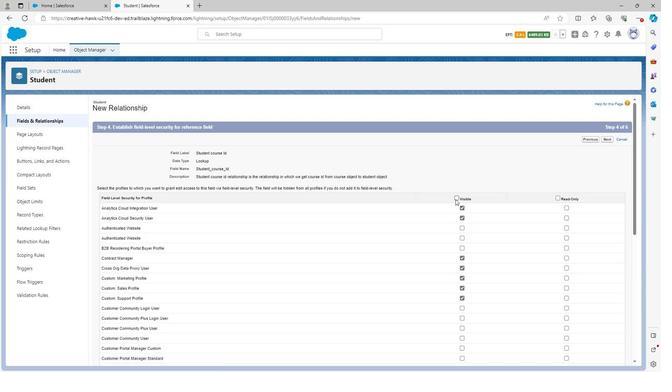 
Action: Mouse pressed left at (452, 199)
Screenshot: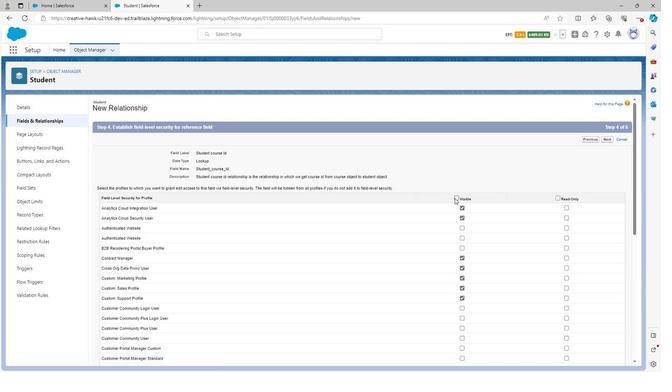 
Action: Mouse pressed left at (452, 199)
Screenshot: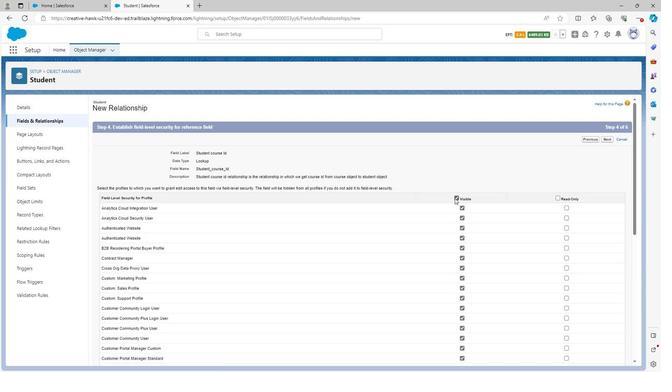 
Action: Mouse moved to (459, 210)
Screenshot: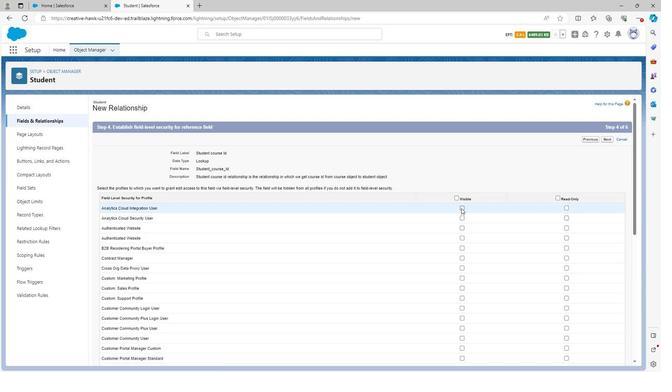 
Action: Mouse pressed left at (459, 210)
Screenshot: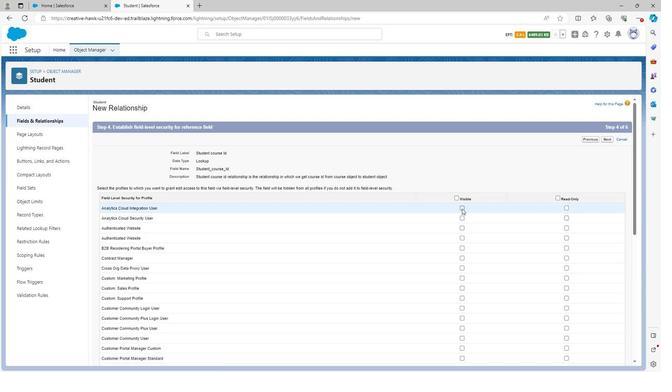
Action: Mouse moved to (460, 218)
Screenshot: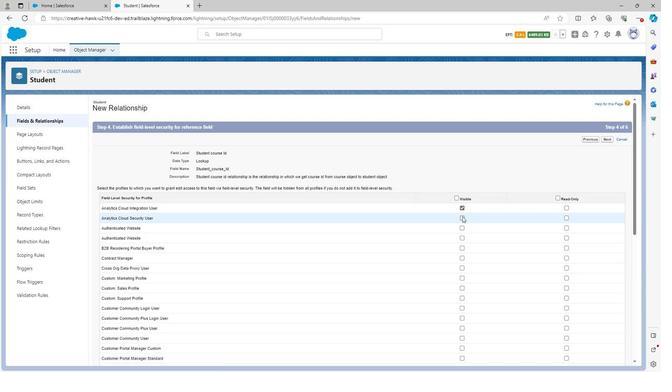 
Action: Mouse pressed left at (460, 218)
Screenshot: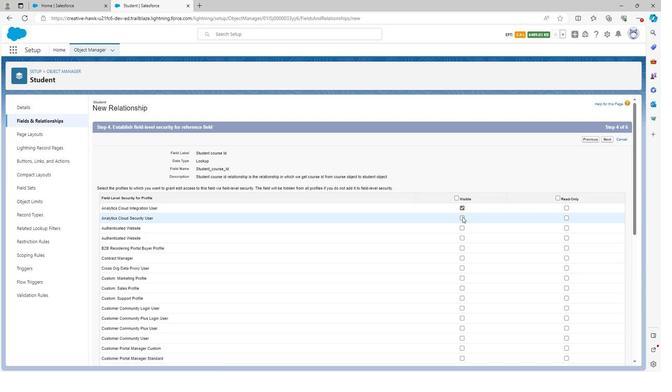 
Action: Mouse moved to (461, 229)
Screenshot: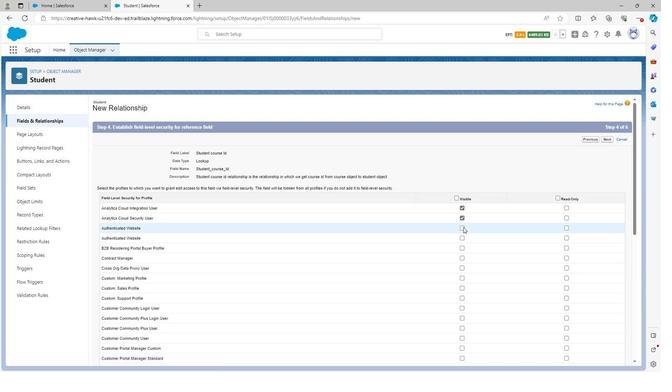 
Action: Mouse pressed left at (461, 229)
Screenshot: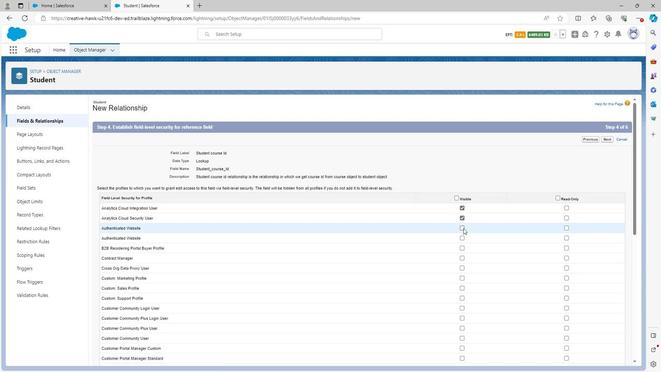 
Action: Mouse moved to (459, 240)
Screenshot: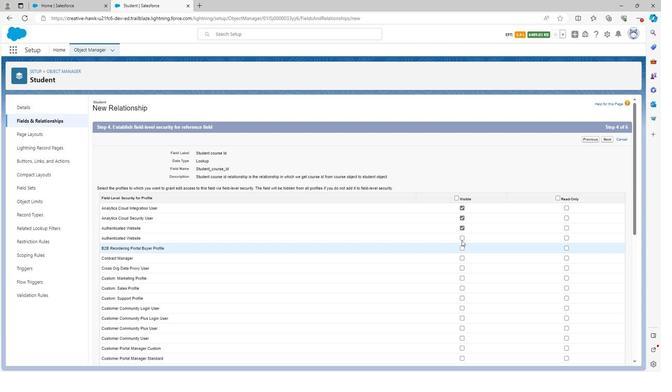 
Action: Mouse pressed left at (459, 240)
Screenshot: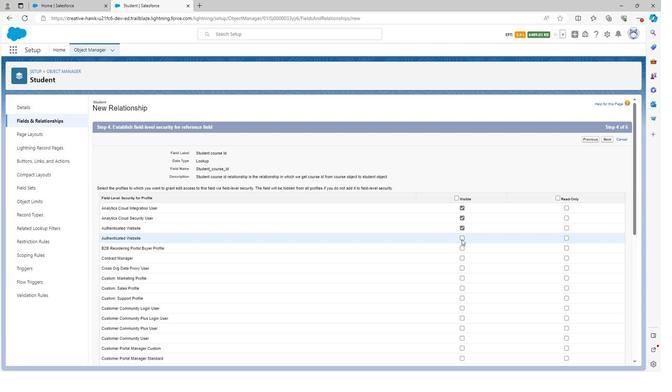 
Action: Mouse moved to (459, 247)
Screenshot: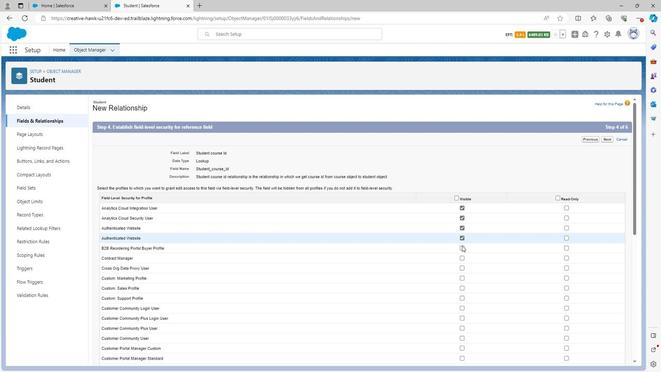 
Action: Mouse pressed left at (459, 247)
Screenshot: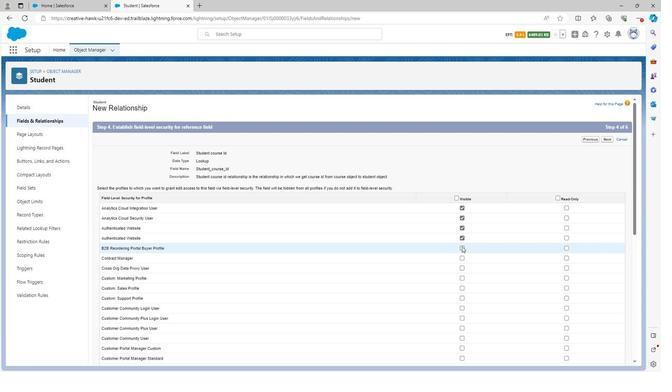 
Action: Mouse moved to (460, 258)
Screenshot: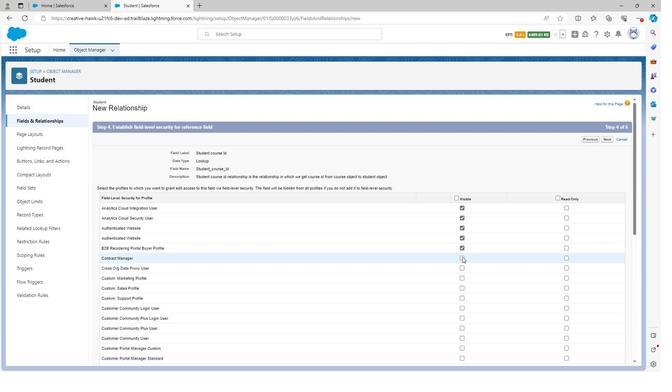 
Action: Mouse pressed left at (460, 258)
Screenshot: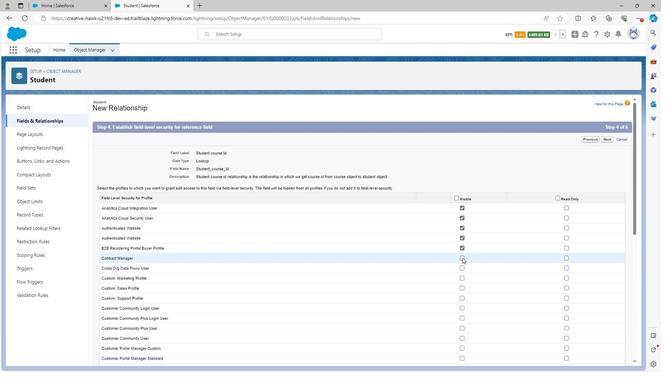 
Action: Mouse moved to (459, 271)
Screenshot: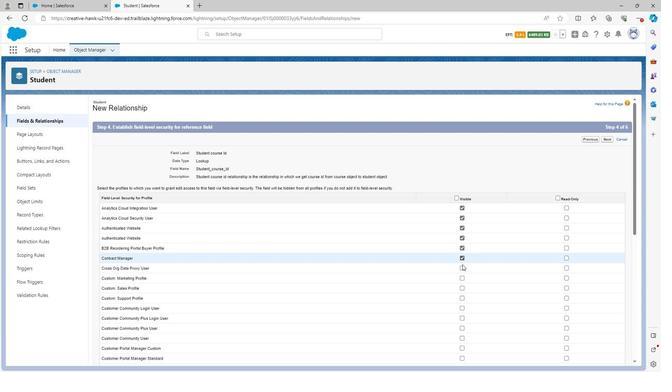 
Action: Mouse pressed left at (459, 271)
Screenshot: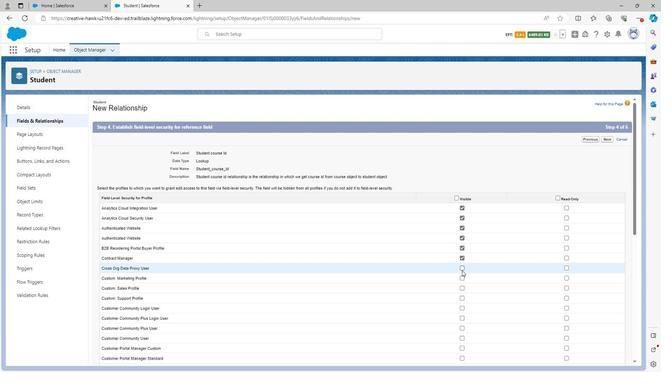 
Action: Mouse moved to (460, 279)
Screenshot: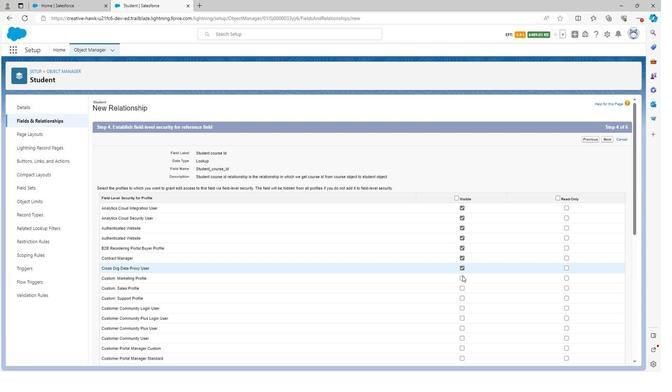 
Action: Mouse pressed left at (460, 279)
Screenshot: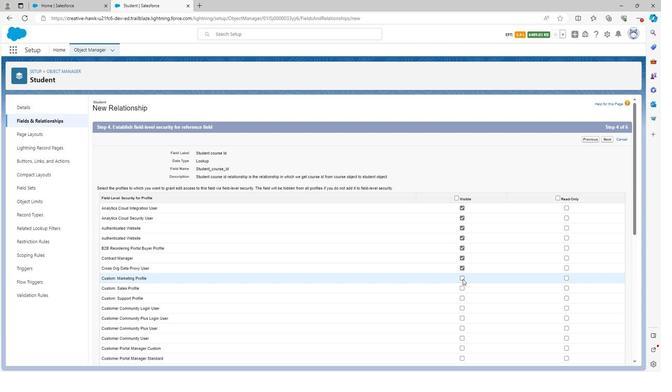 
Action: Mouse moved to (458, 291)
Screenshot: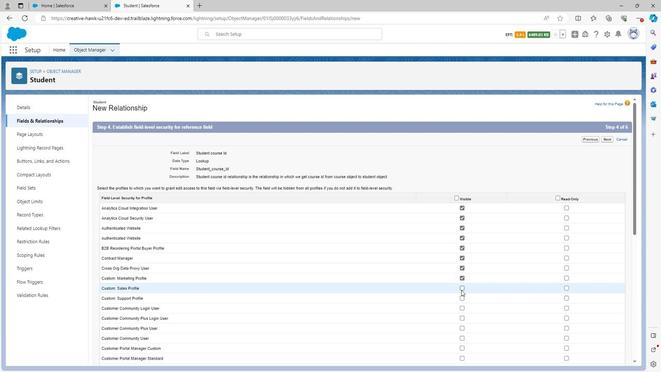 
Action: Mouse pressed left at (458, 291)
Screenshot: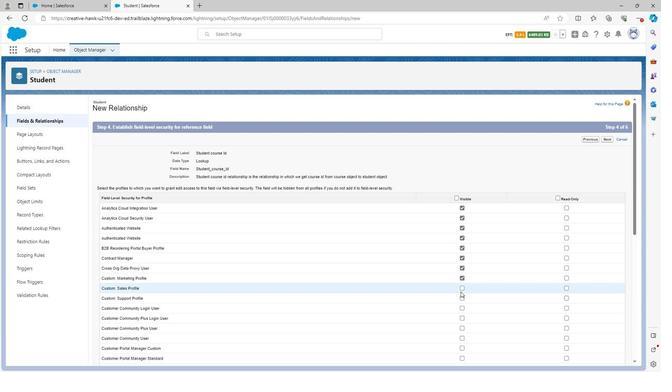 
Action: Mouse moved to (459, 289)
Screenshot: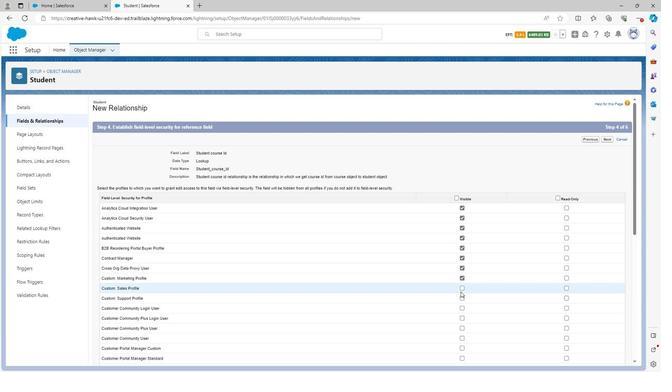 
Action: Mouse pressed left at (459, 289)
Screenshot: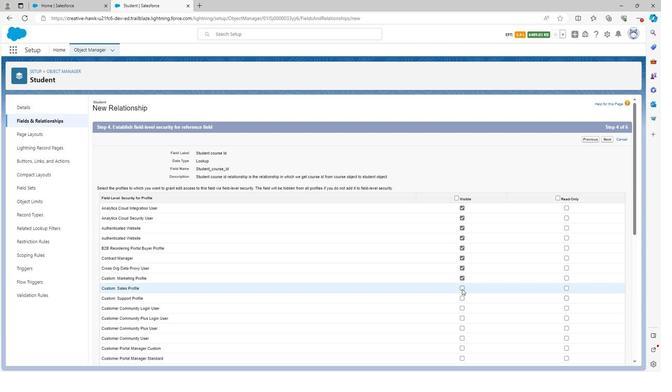 
Action: Mouse moved to (459, 298)
Screenshot: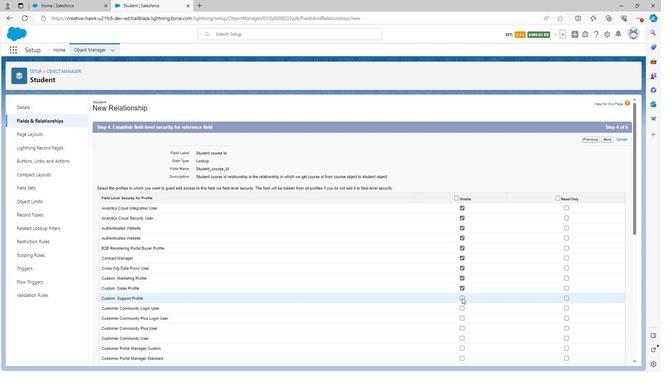
Action: Mouse pressed left at (459, 298)
Screenshot: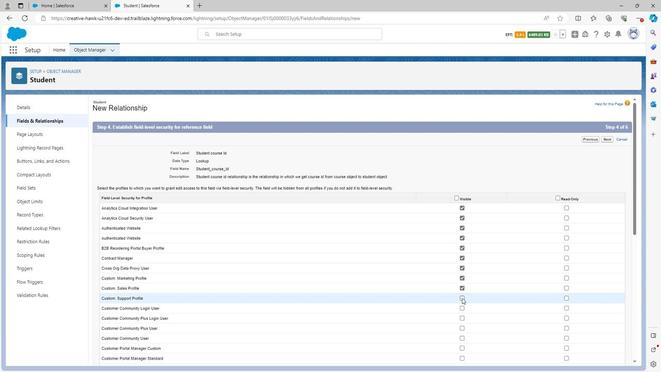 
Action: Mouse moved to (458, 309)
Screenshot: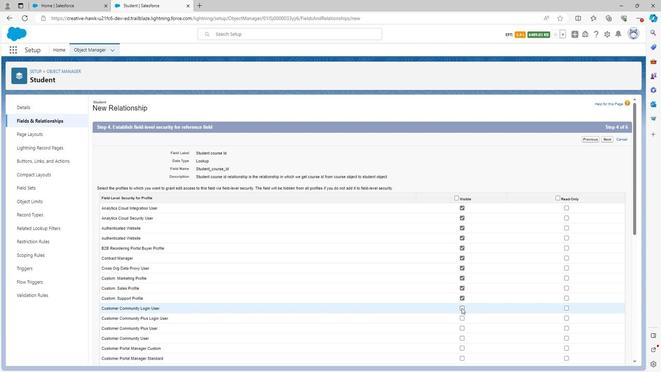 
Action: Mouse pressed left at (458, 309)
Screenshot: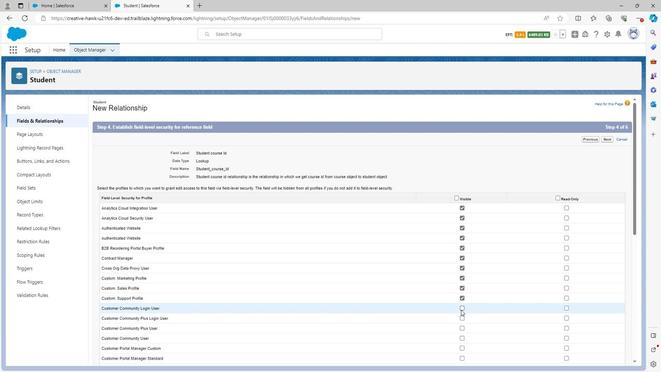 
Action: Mouse moved to (458, 317)
Screenshot: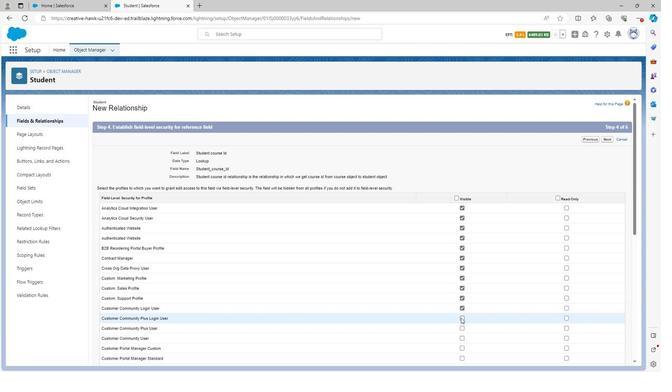 
Action: Mouse pressed left at (458, 317)
Screenshot: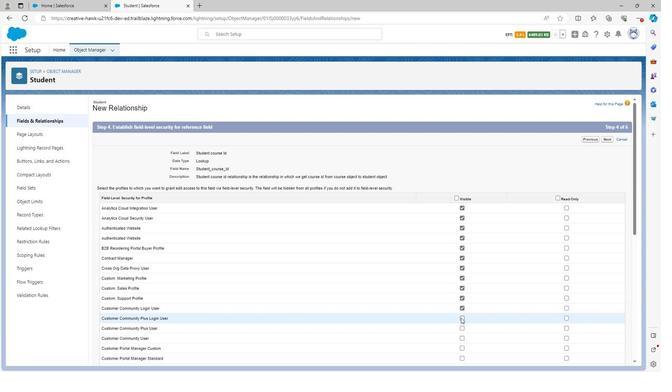 
Action: Mouse moved to (458, 328)
Screenshot: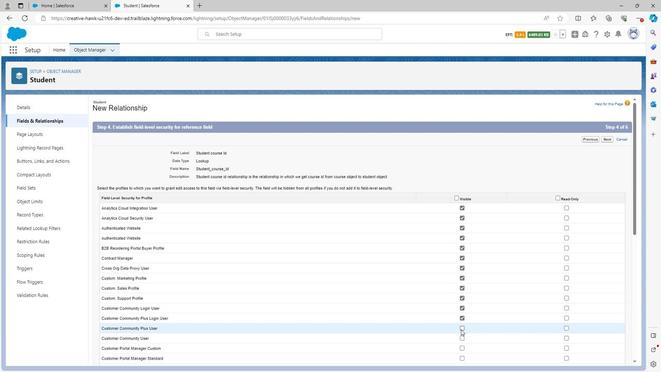 
Action: Mouse pressed left at (458, 328)
Screenshot: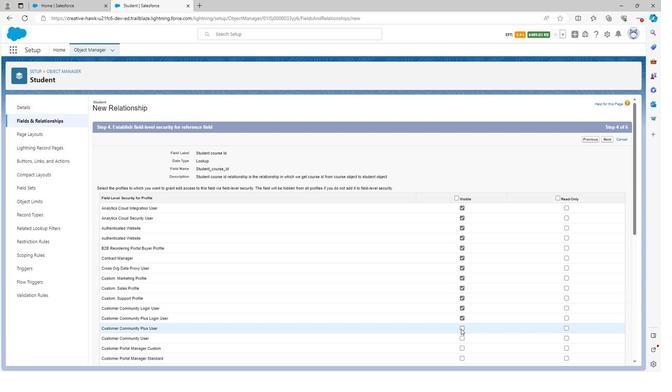 
Action: Mouse moved to (459, 327)
Screenshot: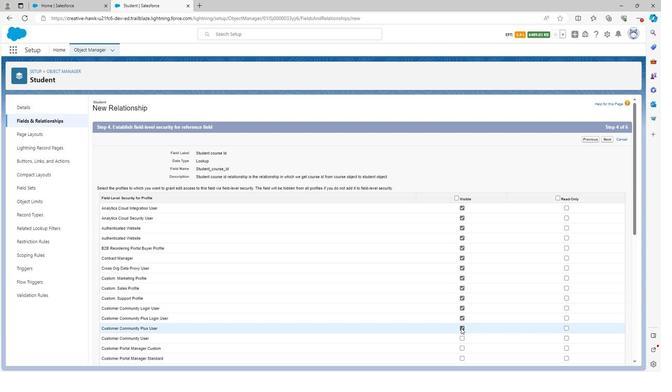 
Action: Mouse scrolled (459, 327) with delta (0, 0)
Screenshot: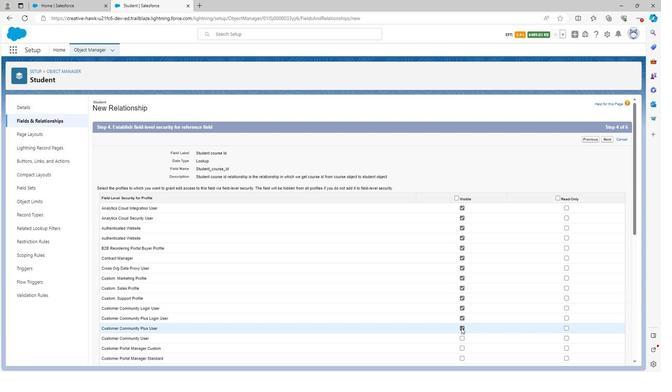 
Action: Mouse scrolled (459, 327) with delta (0, 0)
Screenshot: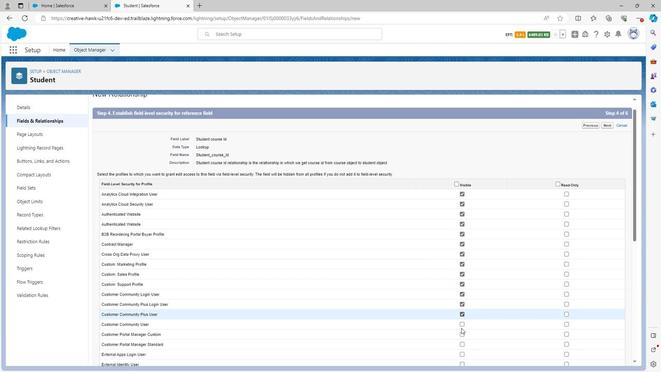 
Action: Mouse moved to (459, 268)
Screenshot: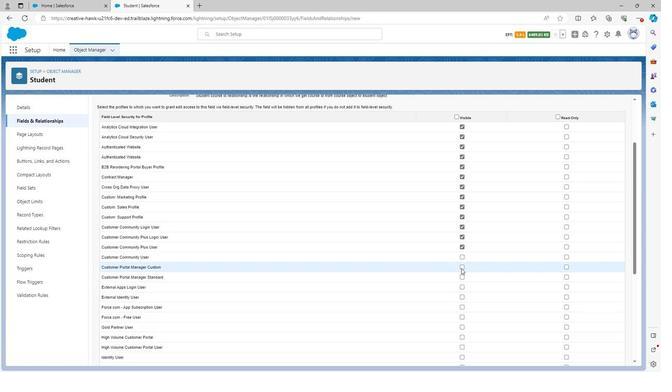 
Action: Mouse pressed left at (459, 268)
Screenshot: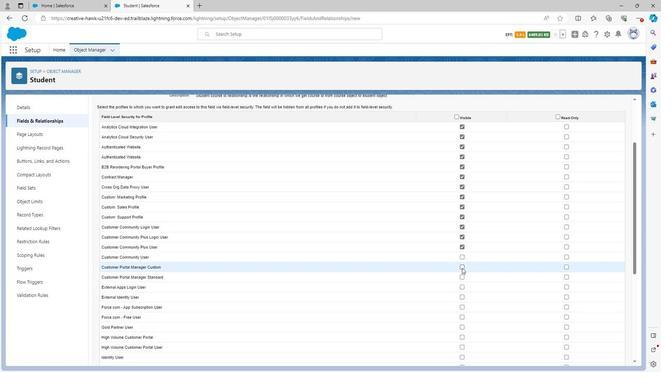 
Action: Mouse moved to (459, 278)
Screenshot: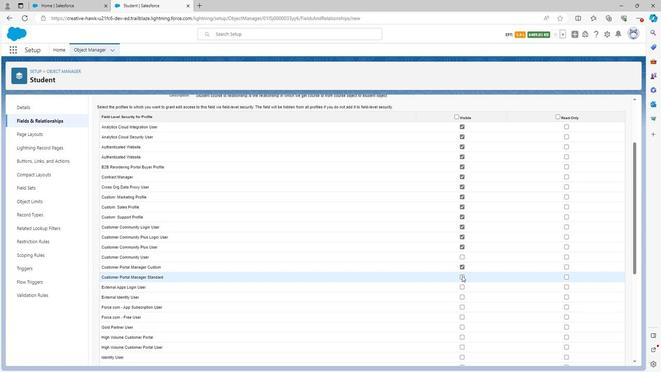 
Action: Mouse pressed left at (459, 278)
Screenshot: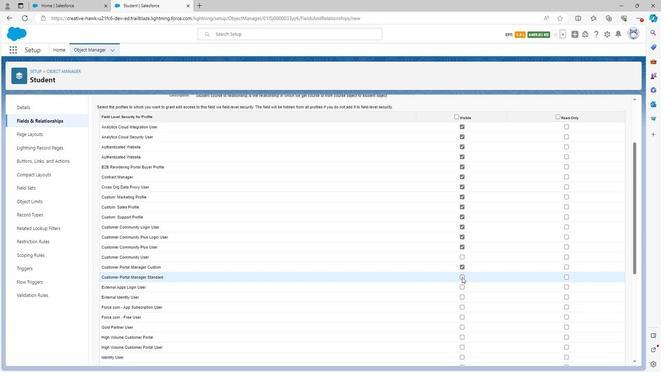 
Action: Mouse moved to (460, 285)
Screenshot: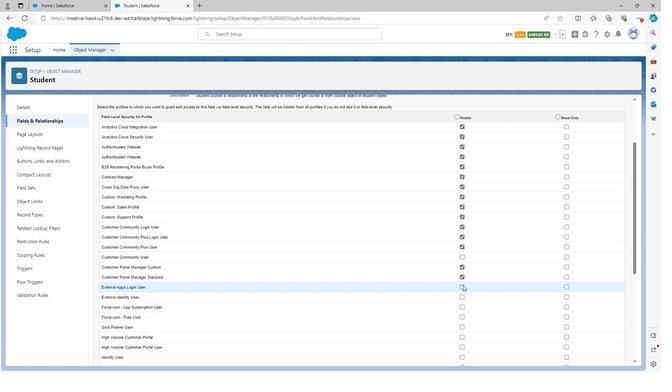 
Action: Mouse pressed left at (460, 285)
Screenshot: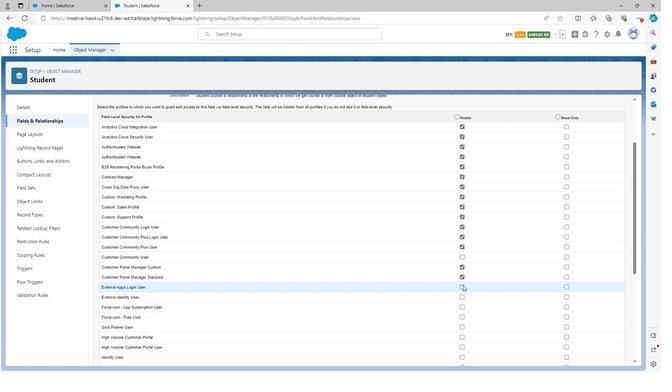 
Action: Mouse moved to (460, 296)
Screenshot: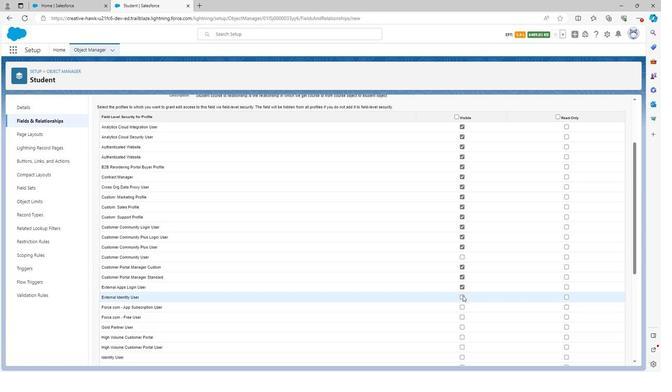 
Action: Mouse pressed left at (460, 296)
Screenshot: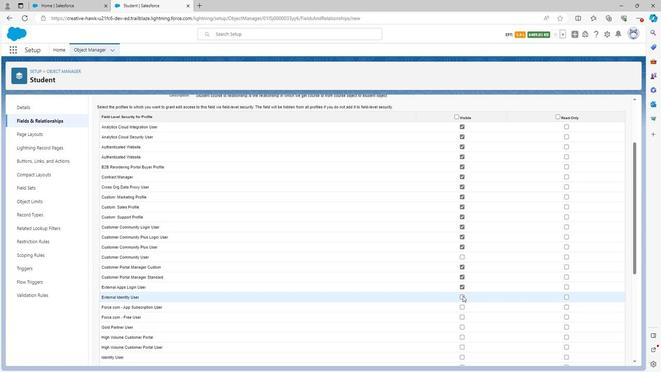 
Action: Mouse moved to (459, 305)
Screenshot: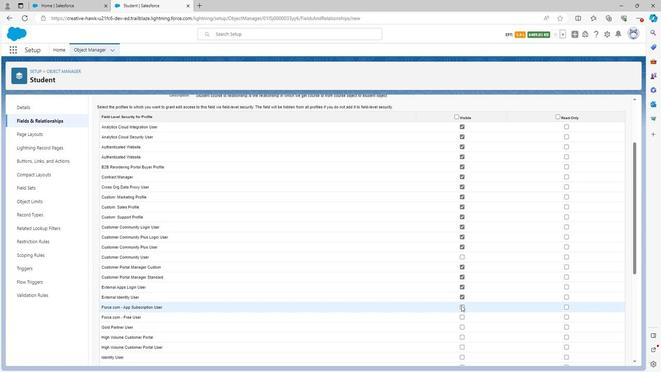 
Action: Mouse pressed left at (459, 305)
Screenshot: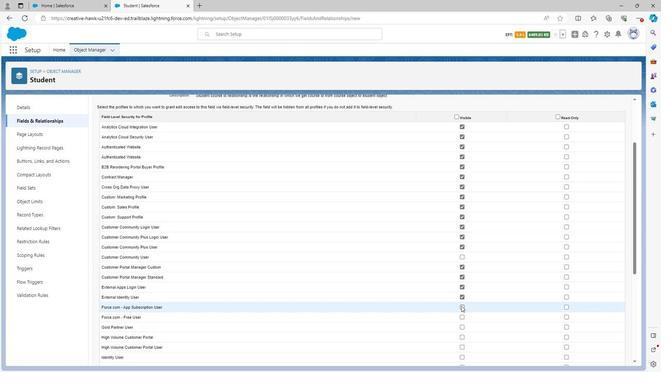 
Action: Mouse moved to (459, 316)
Screenshot: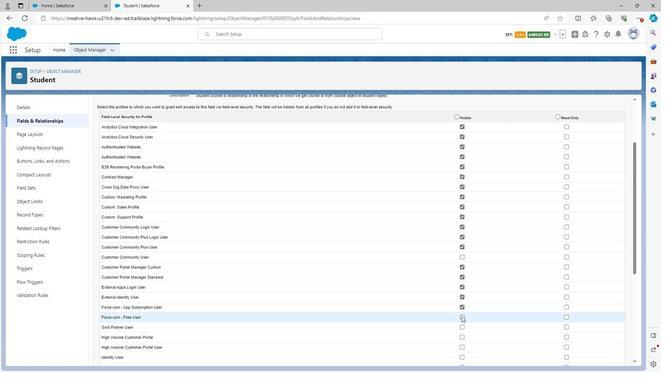 
Action: Mouse pressed left at (459, 316)
Screenshot: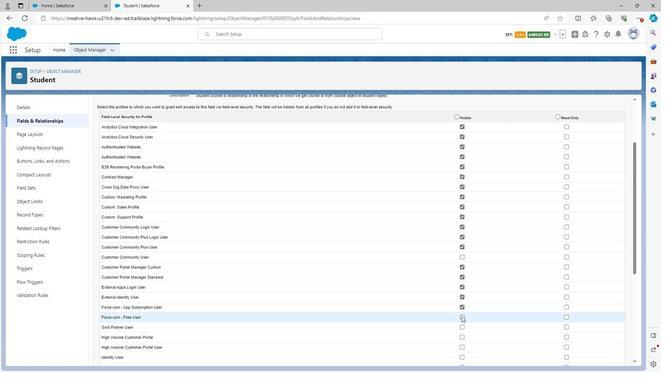 
Action: Mouse moved to (460, 326)
Screenshot: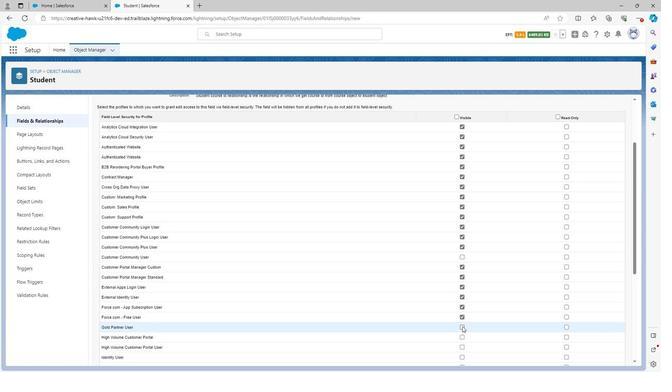 
Action: Mouse pressed left at (460, 326)
Screenshot: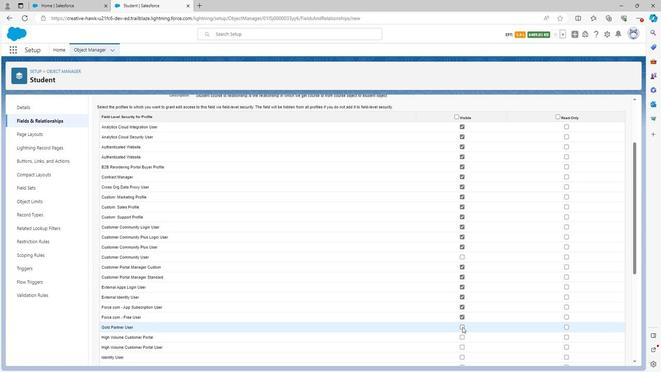 
Action: Mouse moved to (460, 335)
Screenshot: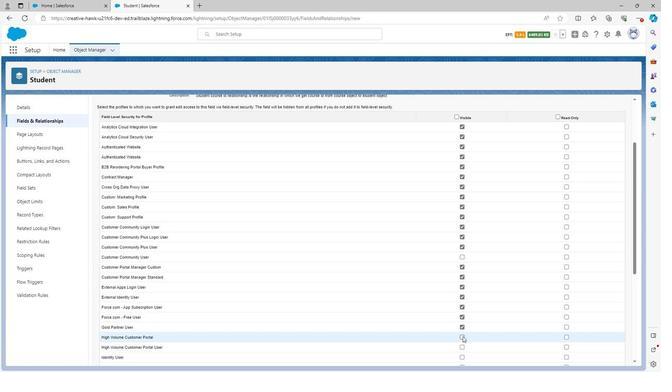 
Action: Mouse pressed left at (460, 335)
Screenshot: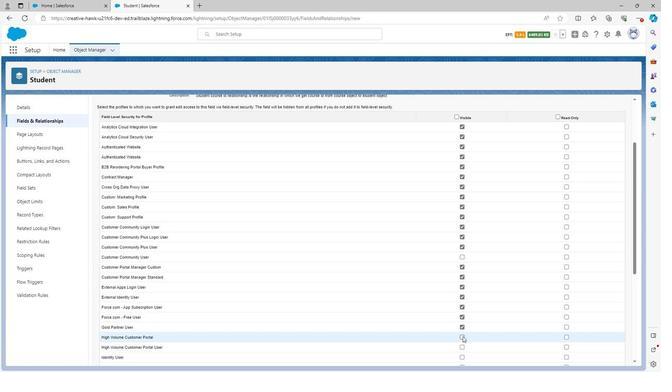 
Action: Mouse moved to (460, 346)
Screenshot: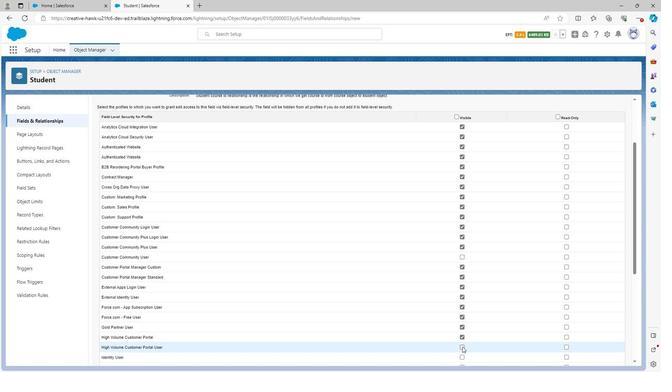 
Action: Mouse pressed left at (460, 346)
Screenshot: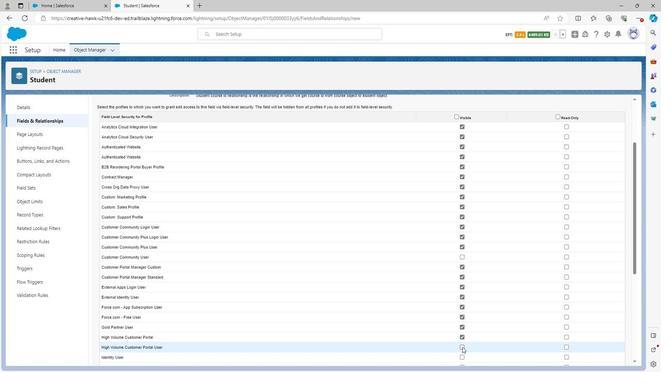 
Action: Mouse moved to (460, 345)
Screenshot: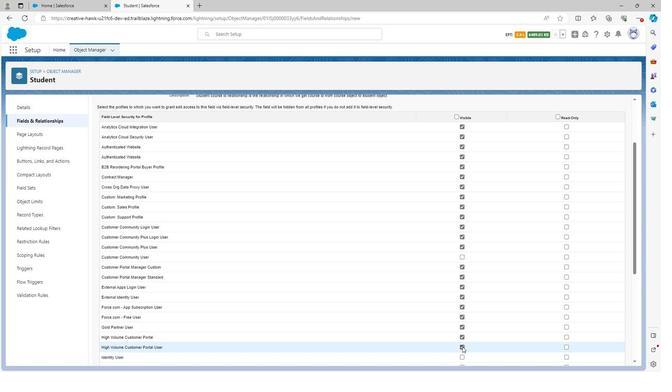 
Action: Mouse scrolled (460, 345) with delta (0, 0)
Screenshot: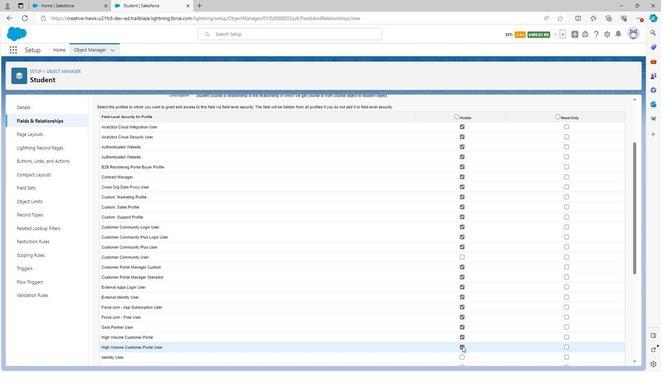 
Action: Mouse scrolled (460, 345) with delta (0, 0)
Screenshot: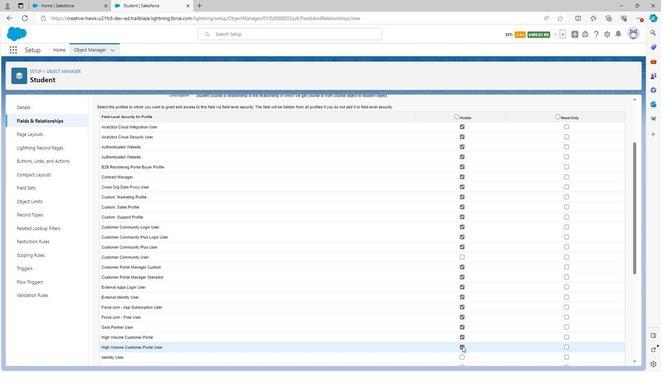 
Action: Mouse moved to (459, 345)
Screenshot: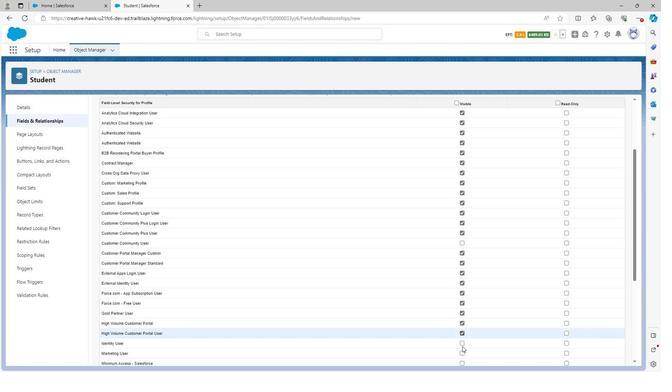 
Action: Mouse scrolled (459, 344) with delta (0, 0)
Screenshot: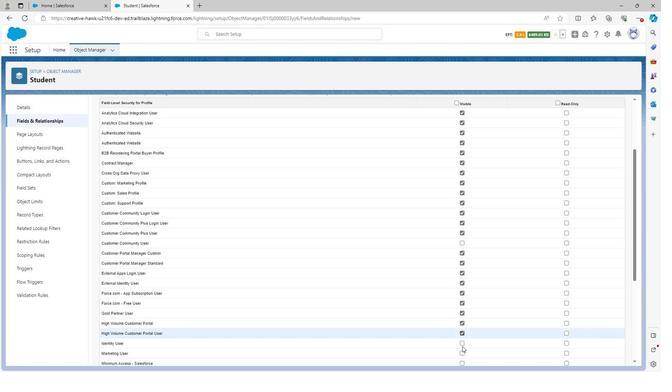 
Action: Mouse moved to (459, 237)
Screenshot: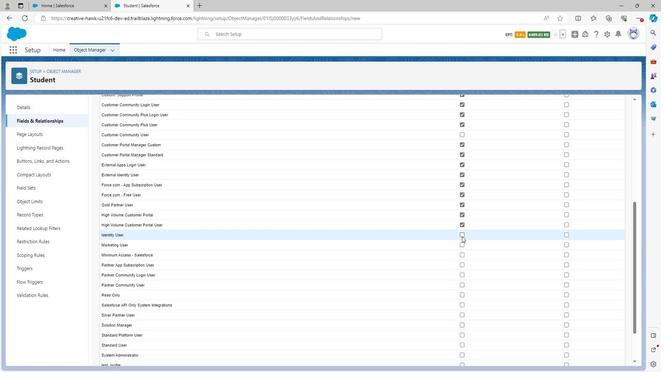 
Action: Mouse pressed left at (459, 237)
Screenshot: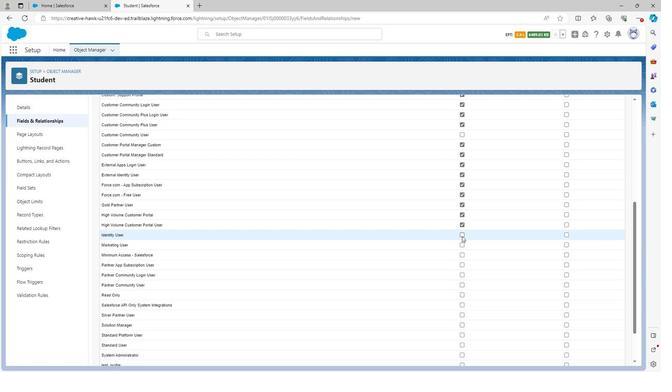 
Action: Mouse moved to (459, 248)
Screenshot: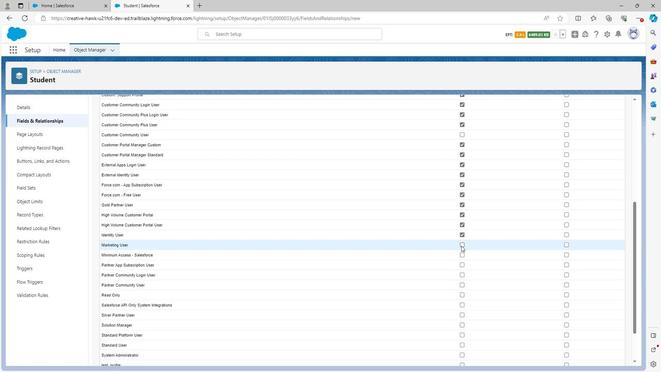 
Action: Mouse pressed left at (459, 248)
Screenshot: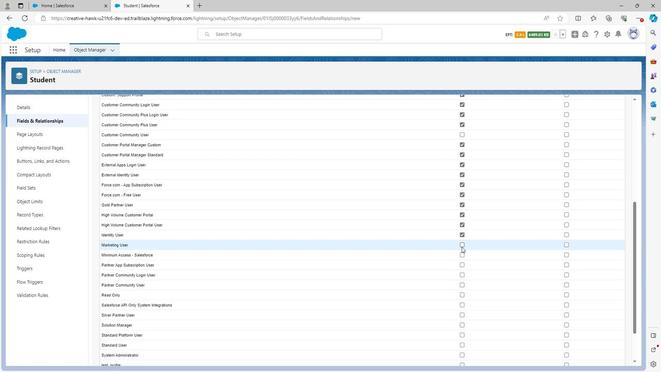 
Action: Mouse moved to (459, 248)
Screenshot: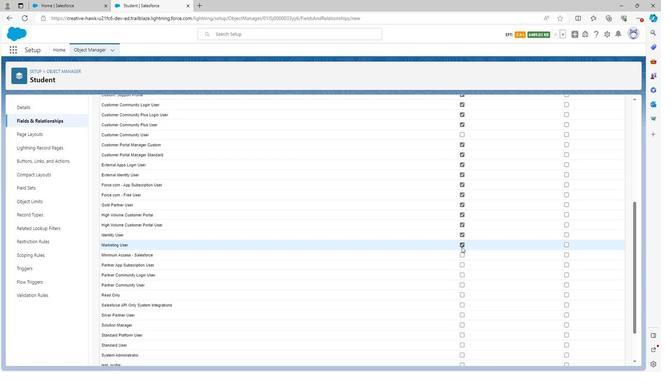 
Action: Mouse pressed left at (459, 248)
Screenshot: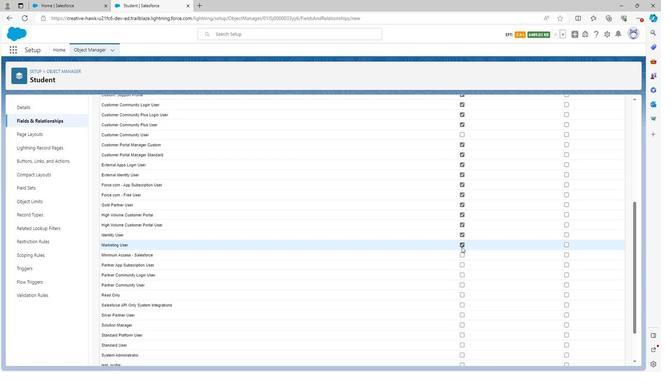 
Action: Mouse moved to (459, 255)
Screenshot: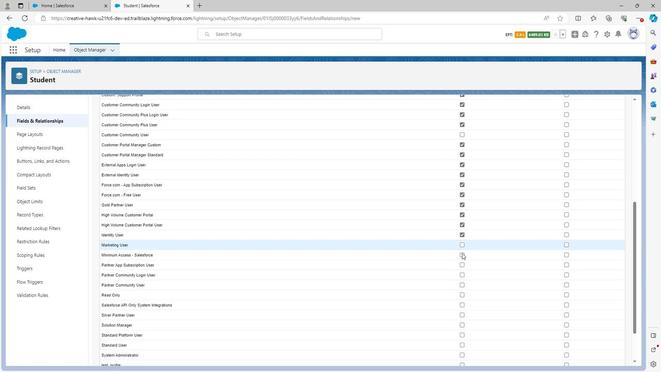 
Action: Mouse pressed left at (459, 255)
Screenshot: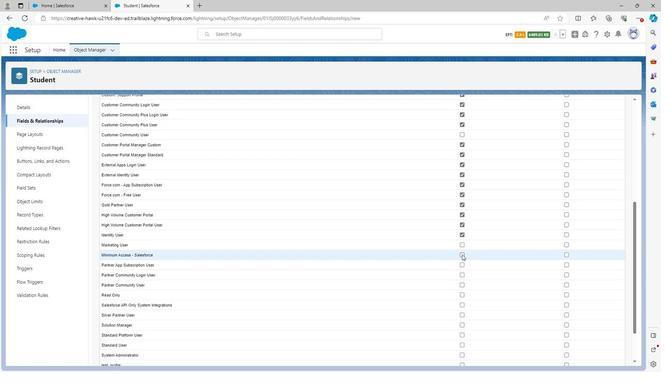 
Action: Mouse moved to (460, 265)
Screenshot: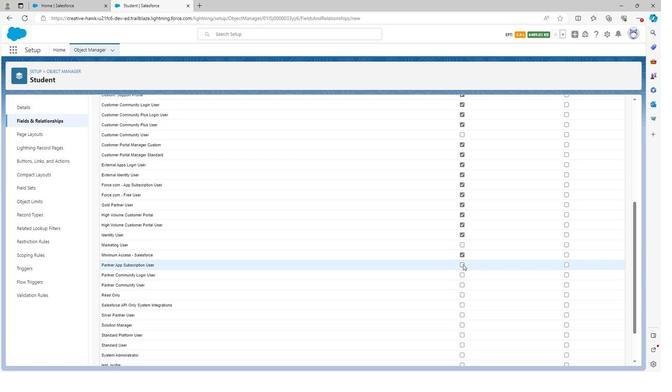 
Action: Mouse pressed left at (460, 265)
Screenshot: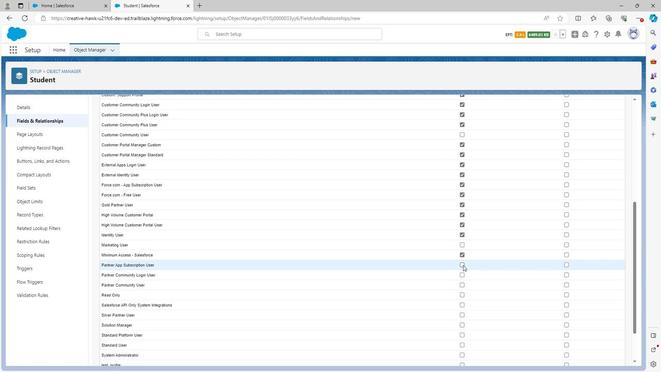 
Action: Mouse moved to (461, 275)
Screenshot: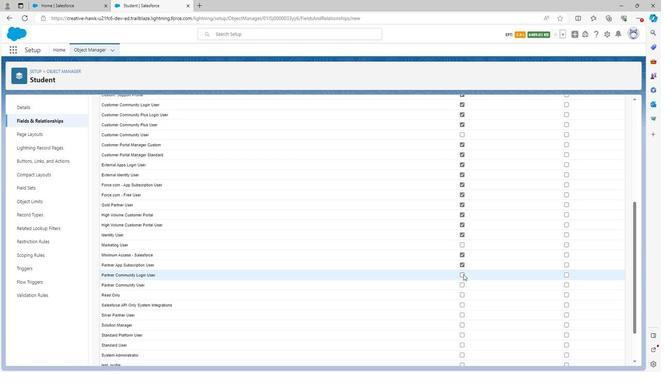 
Action: Mouse pressed left at (461, 275)
Screenshot: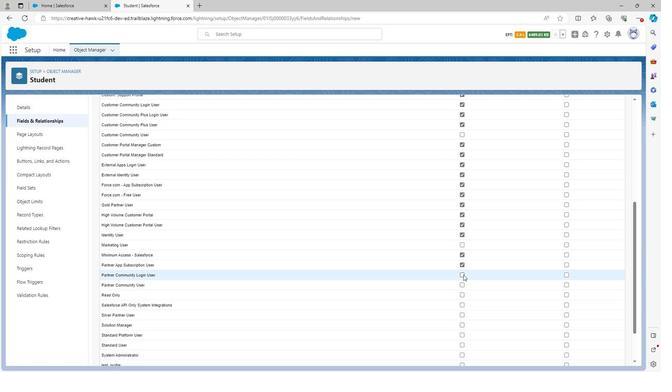 
Action: Mouse moved to (460, 284)
Screenshot: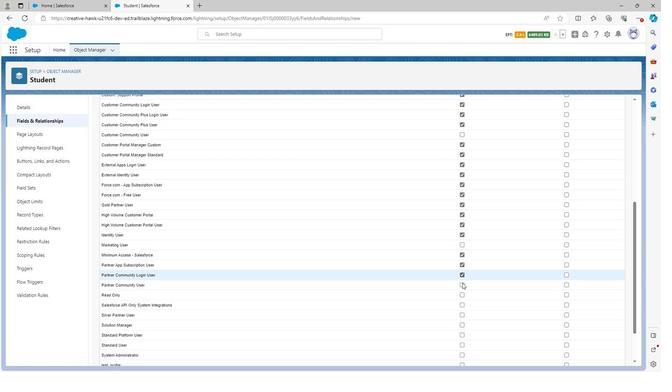 
Action: Mouse pressed left at (460, 284)
Screenshot: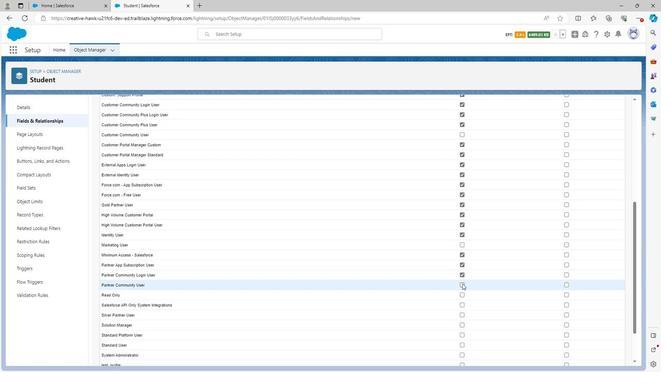
Action: Mouse moved to (460, 293)
Screenshot: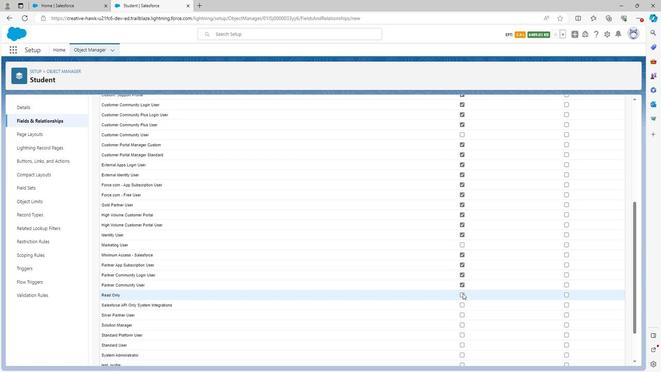 
Action: Mouse pressed left at (460, 293)
Screenshot: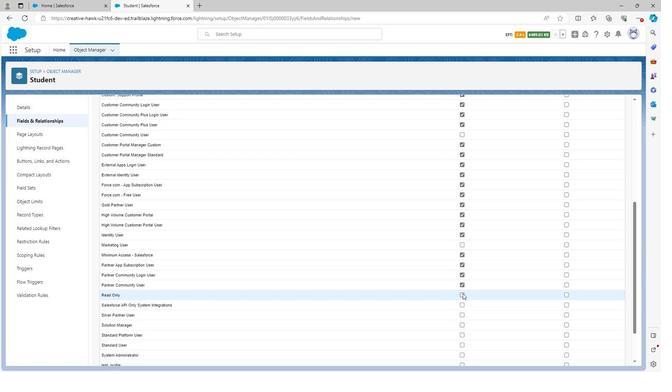 
Action: Mouse moved to (460, 306)
Screenshot: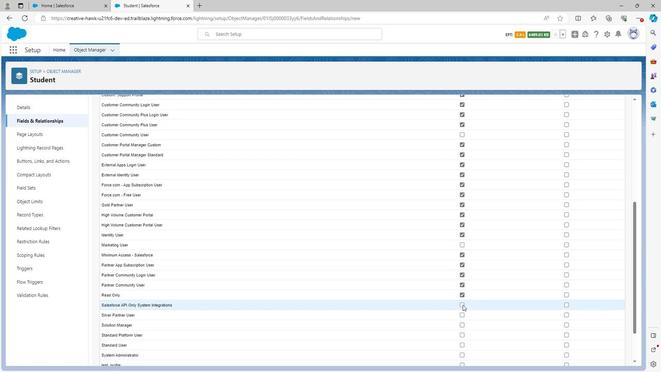 
Action: Mouse pressed left at (460, 306)
Screenshot: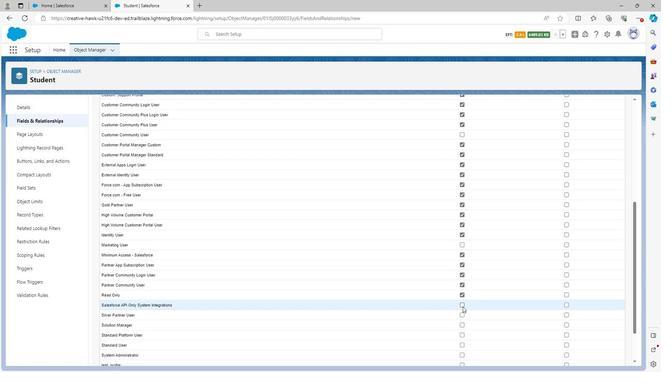 
Action: Mouse moved to (461, 314)
Screenshot: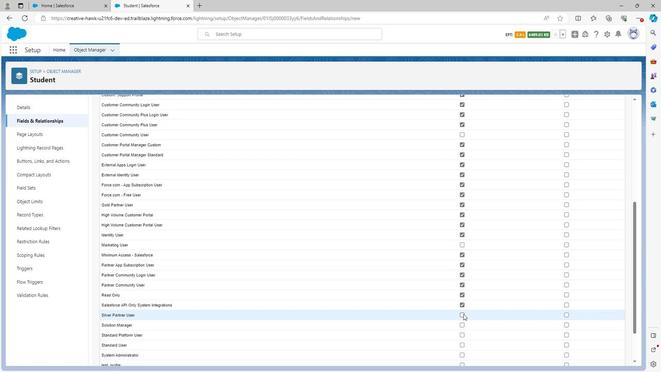 
Action: Mouse pressed left at (461, 314)
Screenshot: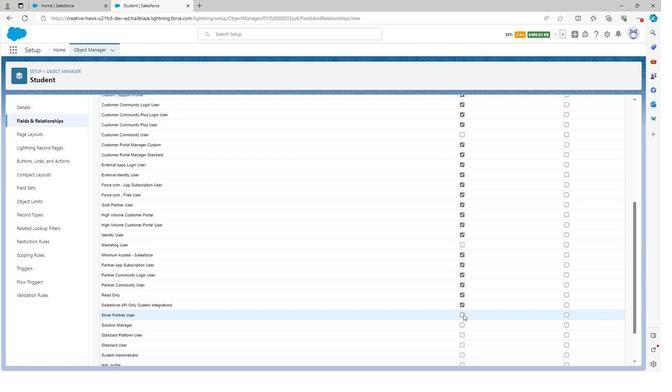 
Action: Mouse moved to (460, 324)
Screenshot: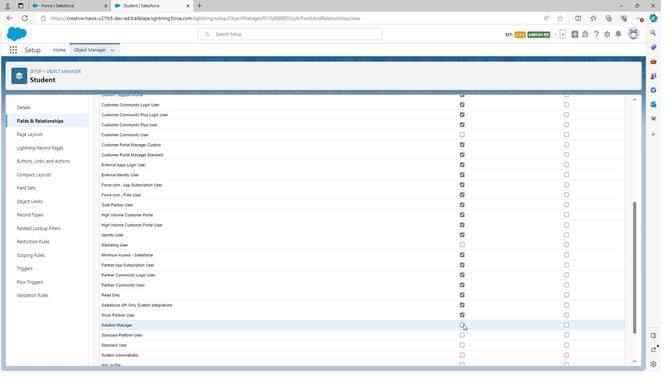 
Action: Mouse pressed left at (460, 324)
Screenshot: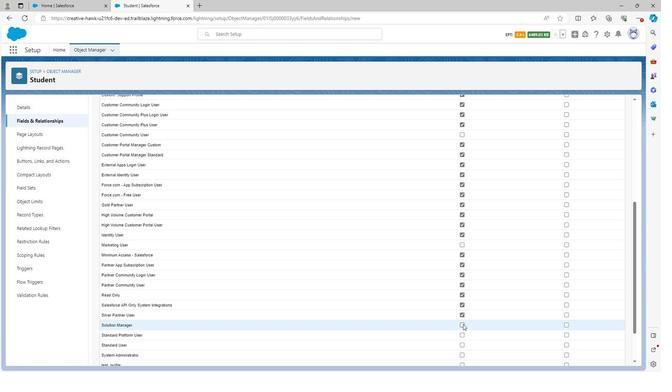 
Action: Mouse moved to (460, 334)
Screenshot: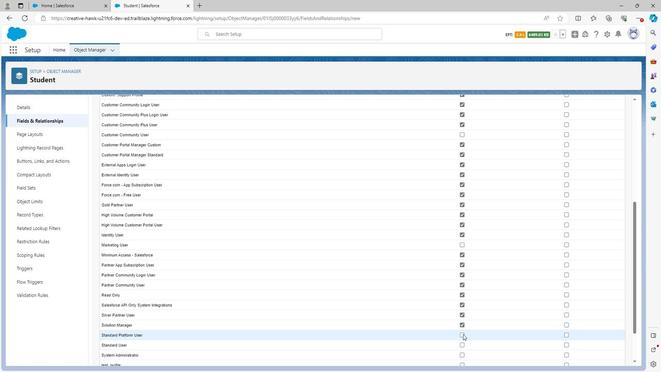 
Action: Mouse pressed left at (460, 334)
Screenshot: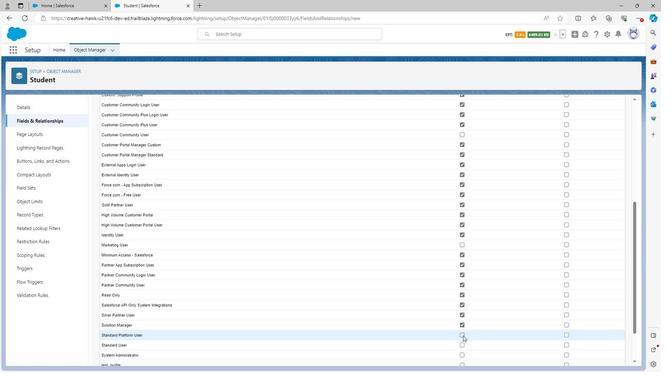 
Action: Mouse moved to (461, 346)
Screenshot: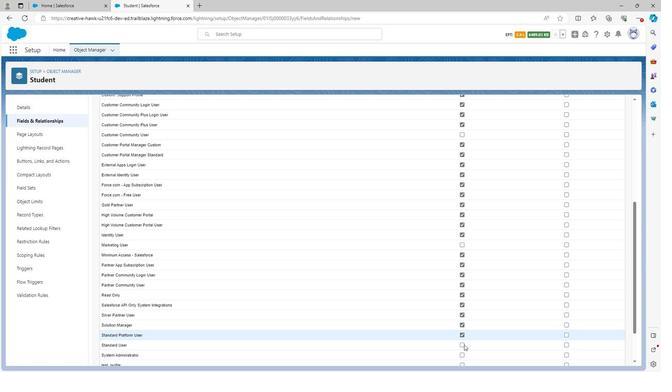 
Action: Mouse pressed left at (461, 346)
Screenshot: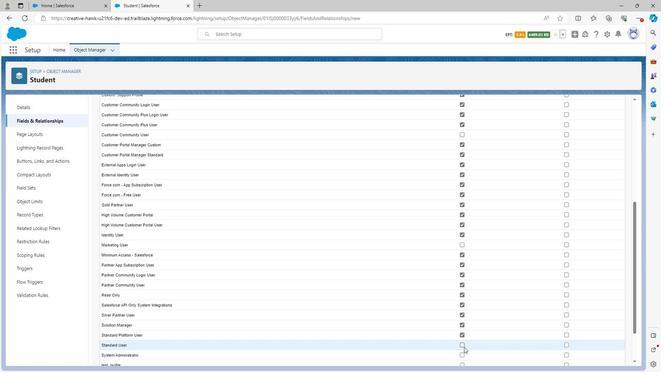 
Action: Mouse moved to (460, 357)
Screenshot: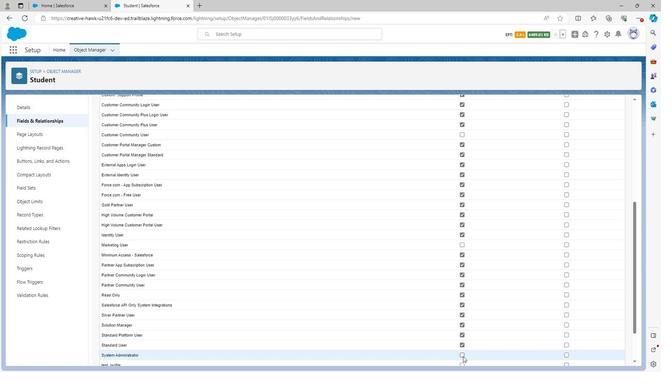 
Action: Mouse pressed left at (460, 357)
Screenshot: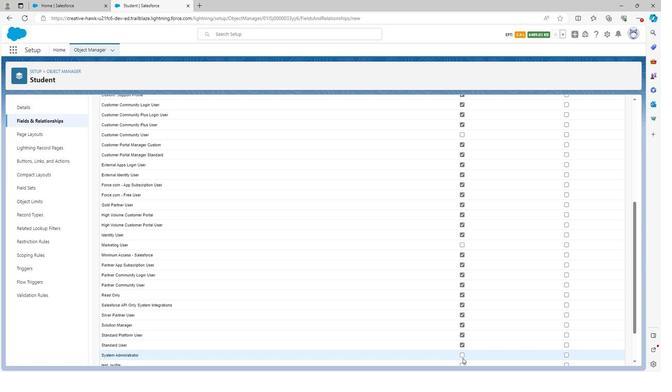 
Action: Mouse moved to (459, 355)
Screenshot: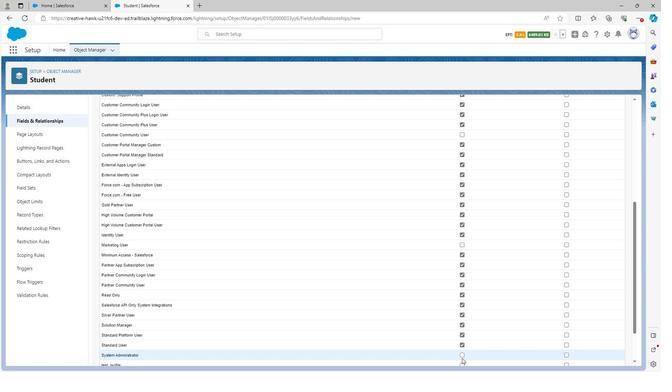 
Action: Mouse pressed left at (459, 355)
Screenshot: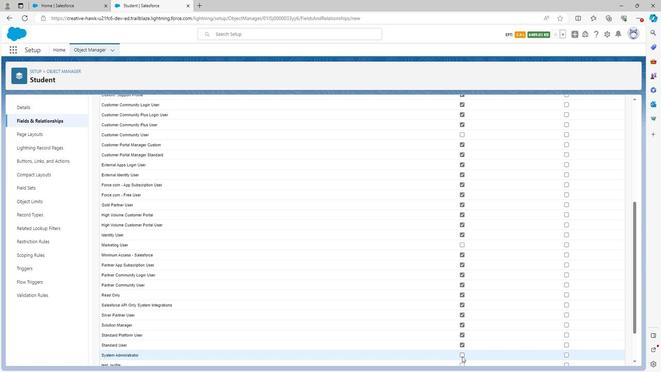 
Action: Mouse moved to (460, 352)
Screenshot: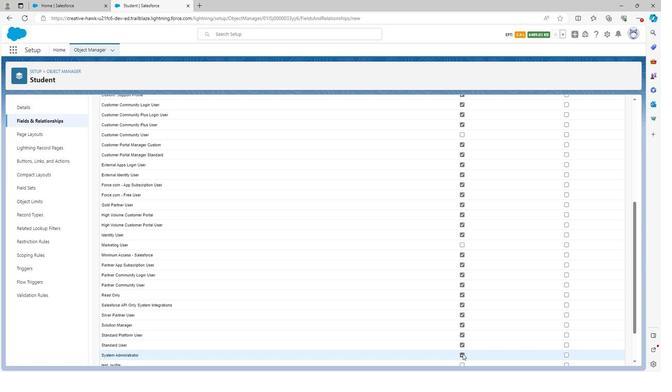 
Action: Mouse scrolled (460, 352) with delta (0, 0)
Screenshot: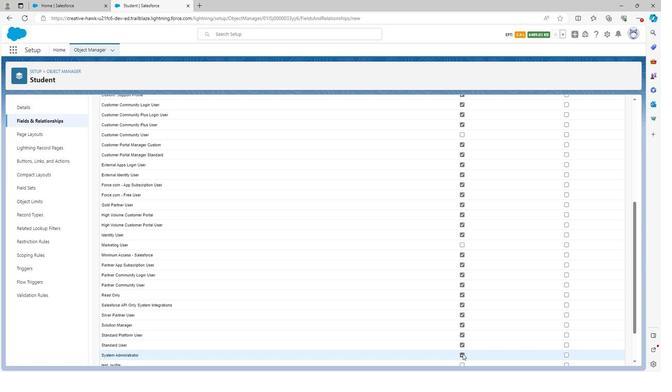 
Action: Mouse moved to (460, 322)
Screenshot: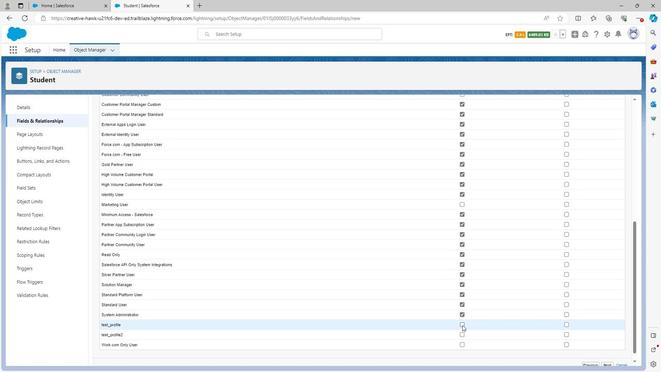 
Action: Mouse pressed left at (460, 322)
Screenshot: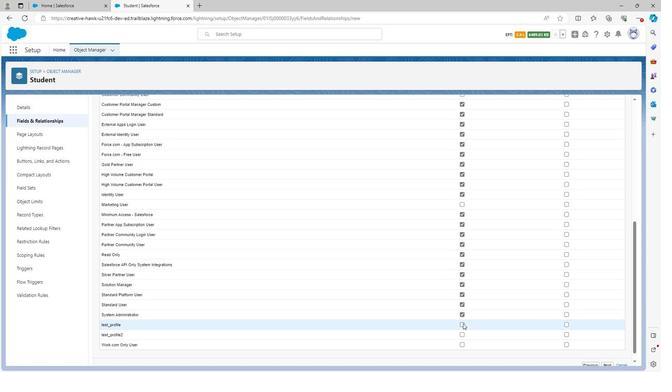 
Action: Mouse moved to (459, 331)
Screenshot: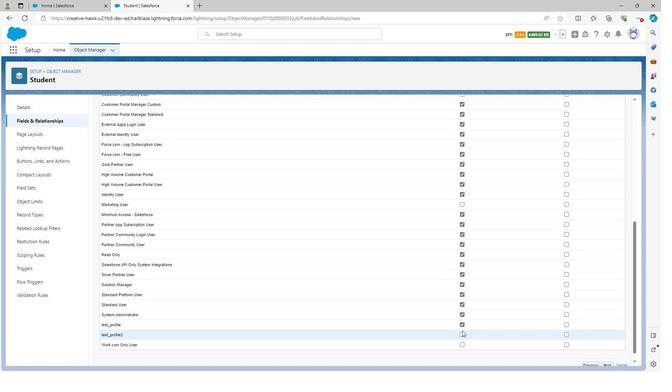 
Action: Mouse pressed left at (459, 331)
Screenshot: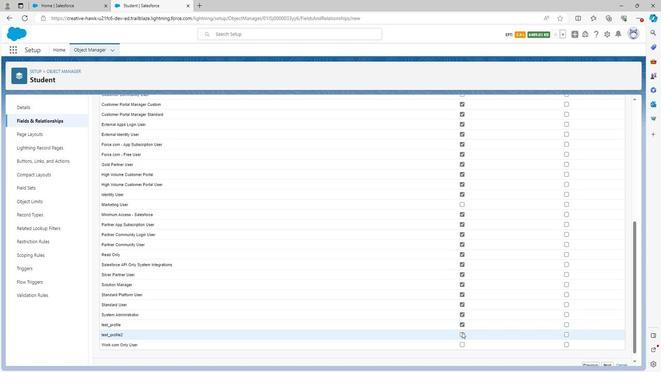 
Action: Mouse moved to (459, 341)
Screenshot: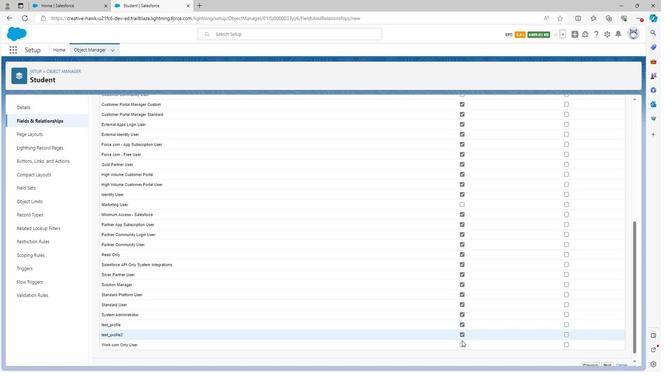 
Action: Mouse pressed left at (459, 341)
Screenshot: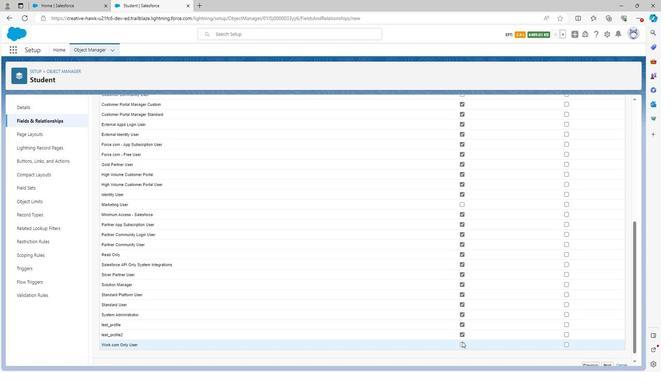 
Action: Mouse moved to (459, 343)
Screenshot: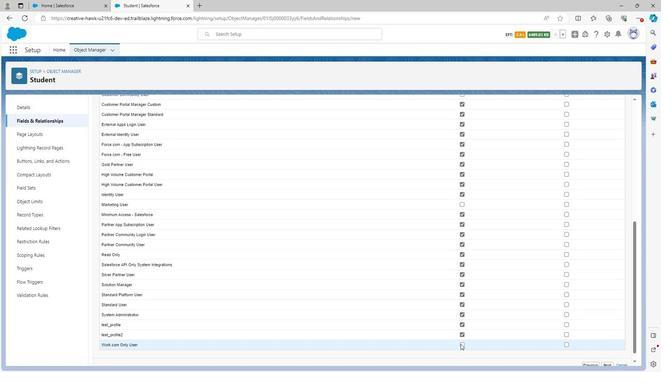 
Action: Mouse pressed left at (459, 343)
Screenshot: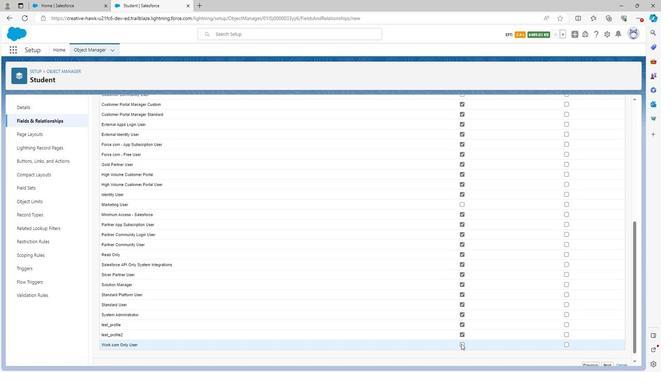 
Action: Mouse moved to (576, 279)
Screenshot: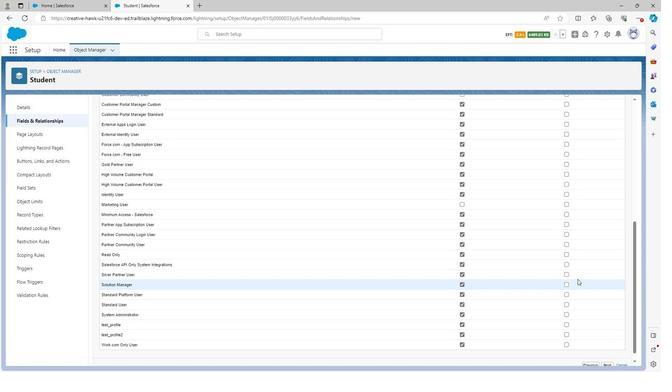 
Action: Mouse scrolled (576, 279) with delta (0, 0)
Screenshot: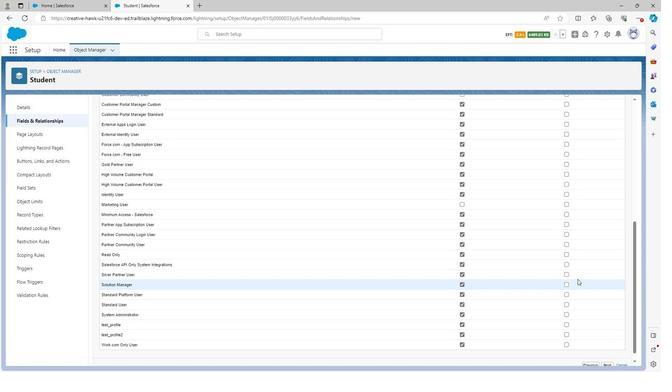 
Action: Mouse moved to (575, 279)
Screenshot: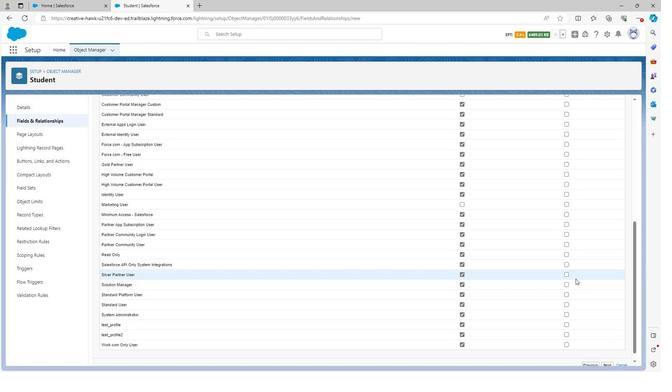 
Action: Mouse scrolled (575, 279) with delta (0, 0)
Screenshot: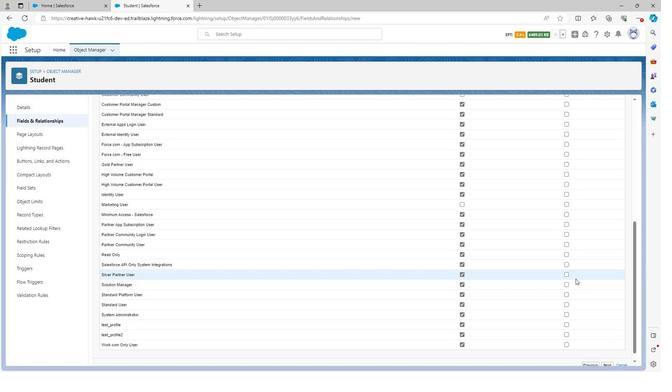 
Action: Mouse moved to (574, 279)
Screenshot: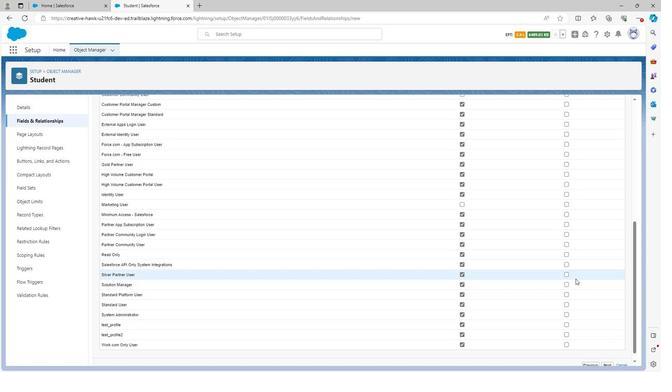 
Action: Mouse scrolled (574, 279) with delta (0, 0)
Screenshot: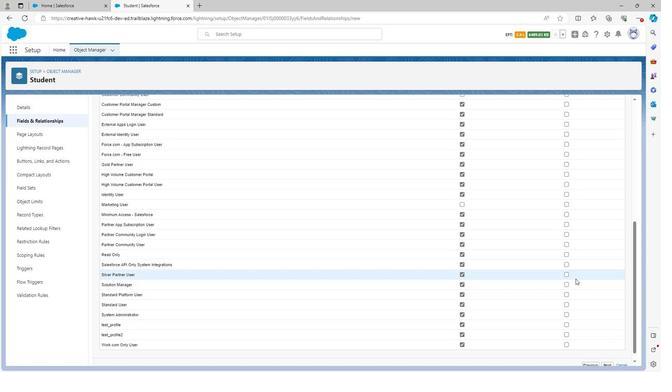 
Action: Mouse moved to (574, 279)
Screenshot: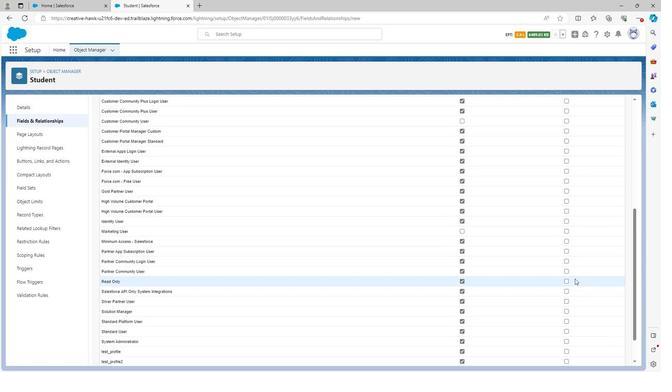 
Action: Mouse scrolled (574, 279) with delta (0, 0)
Screenshot: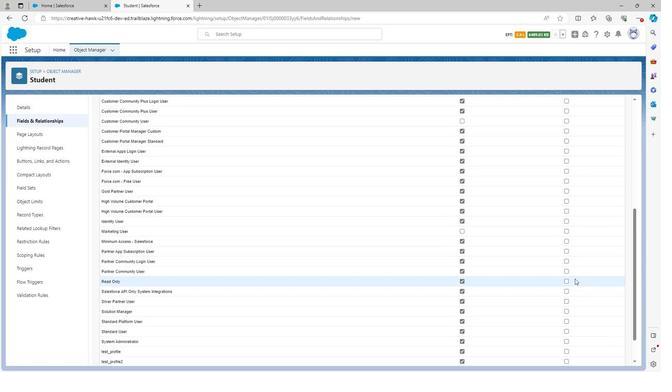 
Action: Mouse scrolled (574, 279) with delta (0, 0)
Screenshot: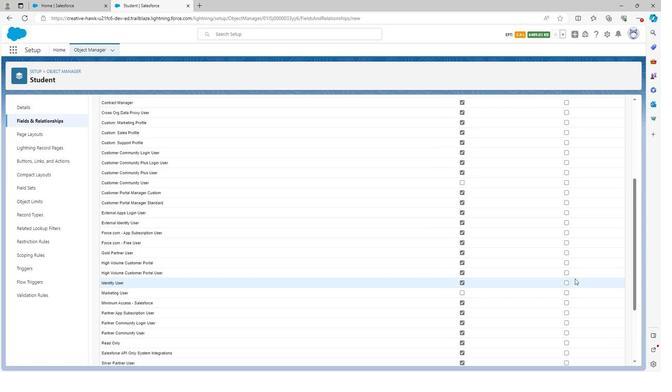 
Action: Mouse moved to (565, 169)
Screenshot: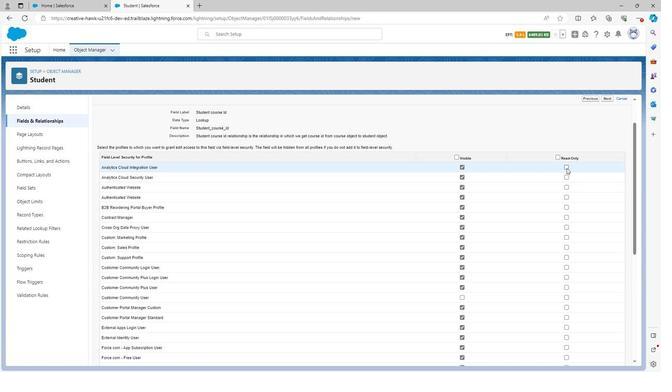 
Action: Mouse pressed left at (565, 169)
Screenshot: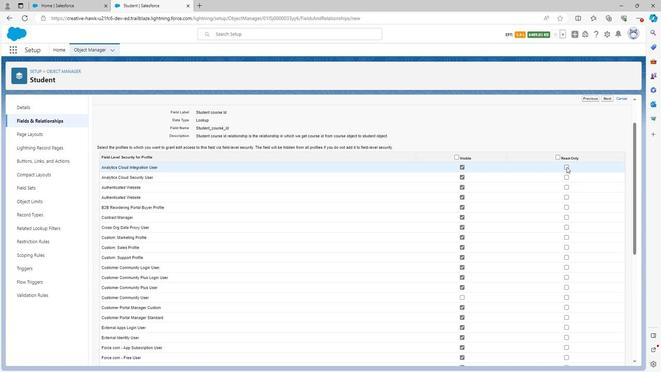 
Action: Mouse moved to (565, 179)
Screenshot: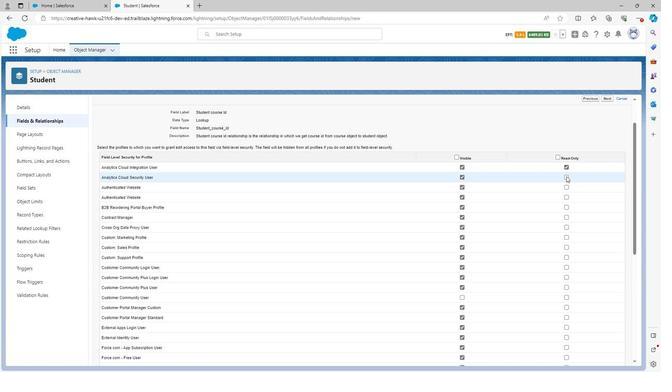 
Action: Mouse pressed left at (565, 179)
Screenshot: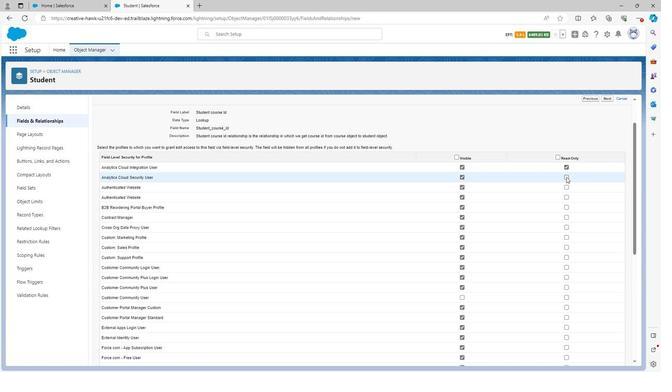 
Action: Mouse moved to (564, 188)
Screenshot: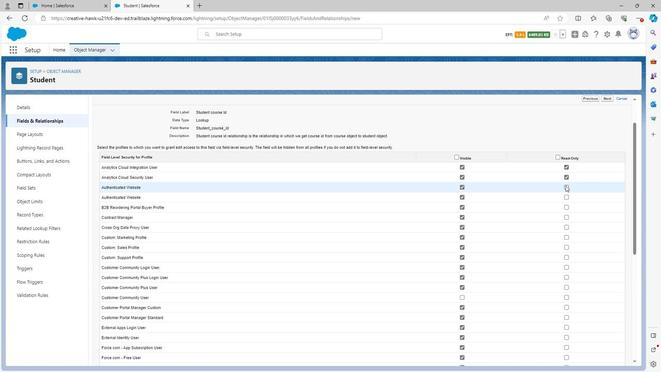 
Action: Mouse pressed left at (564, 188)
Screenshot: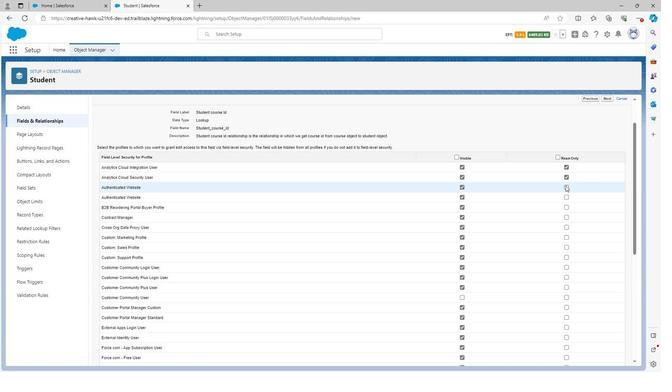 
Action: Mouse moved to (564, 197)
Screenshot: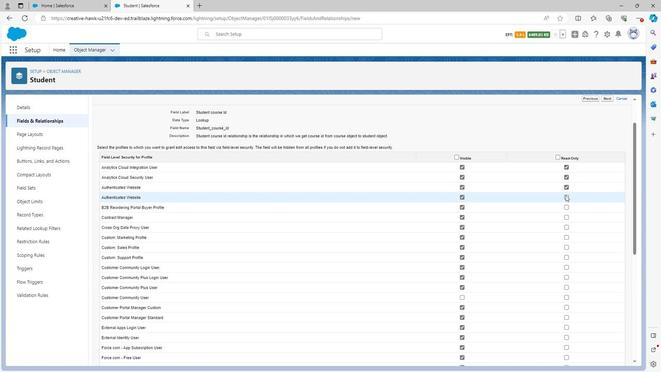 
Action: Mouse pressed left at (564, 197)
Screenshot: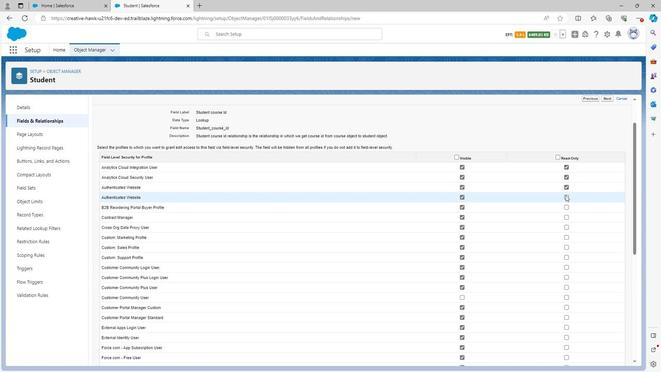
Action: Mouse moved to (565, 207)
Screenshot: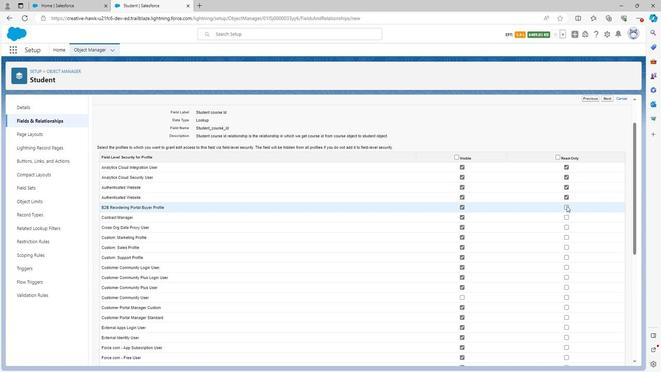
Action: Mouse pressed left at (565, 207)
Screenshot: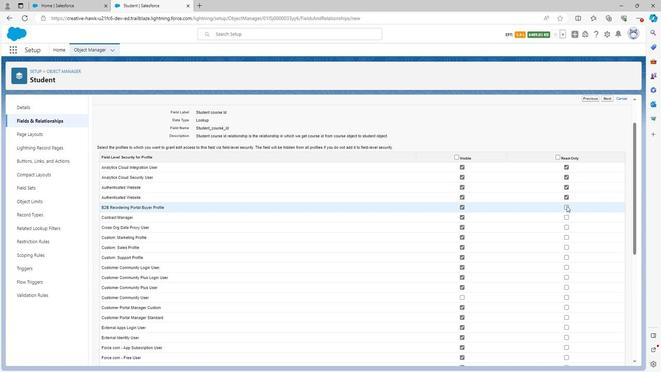 
Action: Mouse moved to (564, 220)
Screenshot: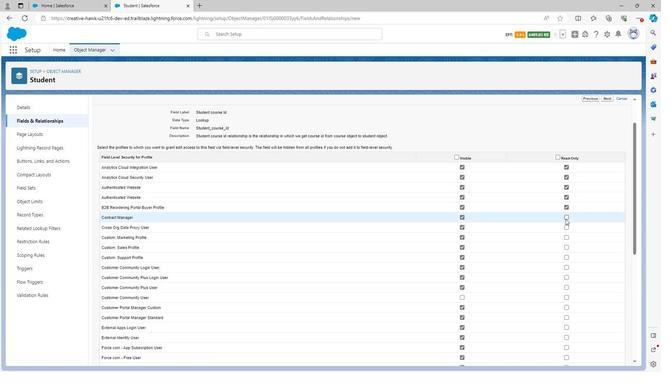 
Action: Mouse pressed left at (564, 220)
Screenshot: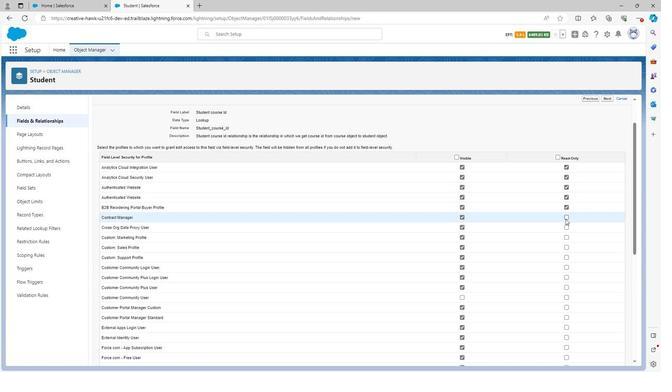 
Action: Mouse moved to (566, 230)
Screenshot: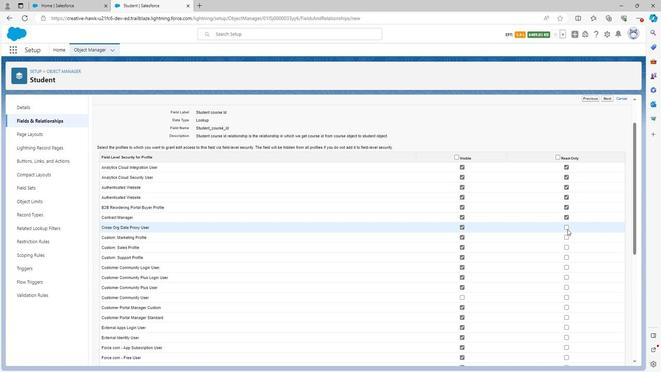 
Action: Mouse pressed left at (566, 230)
Screenshot: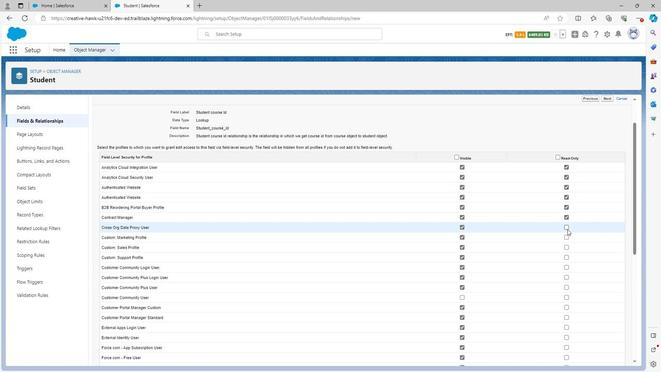 
Action: Mouse moved to (566, 238)
Screenshot: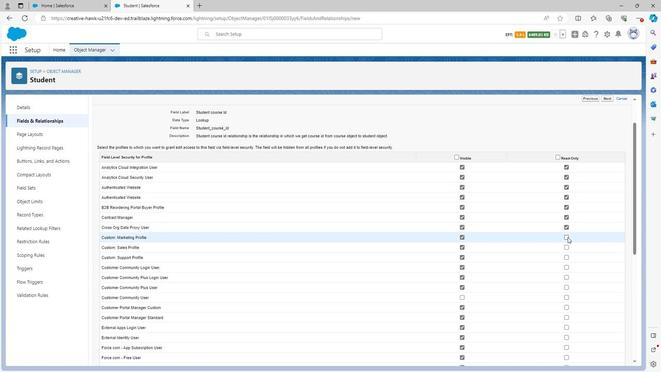 
Action: Mouse pressed left at (566, 238)
Screenshot: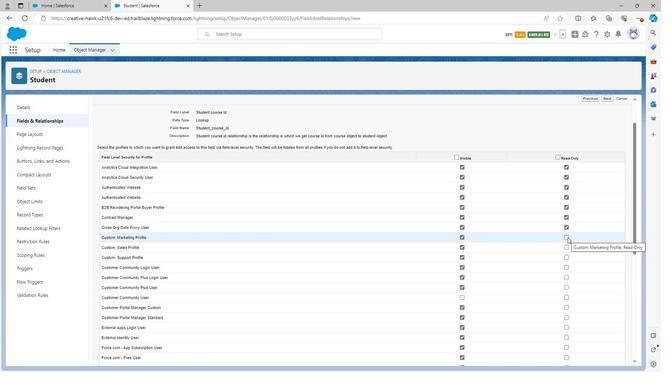 
Action: Mouse moved to (566, 247)
Screenshot: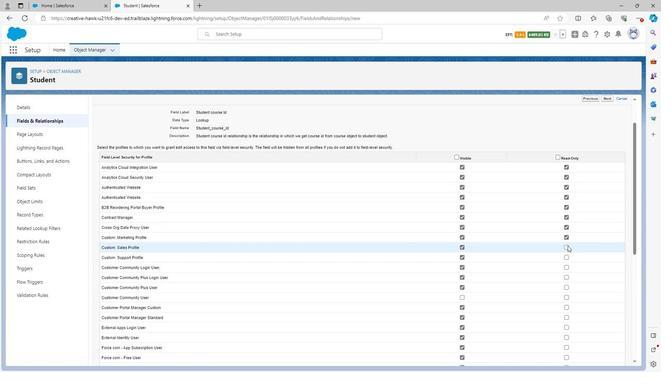 
Action: Mouse pressed left at (566, 247)
Screenshot: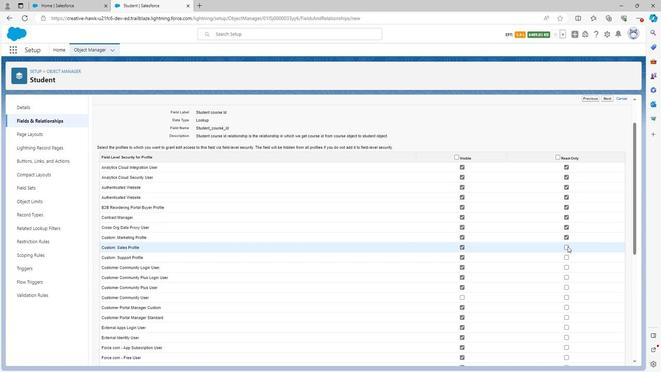 
Action: Mouse moved to (565, 257)
Screenshot: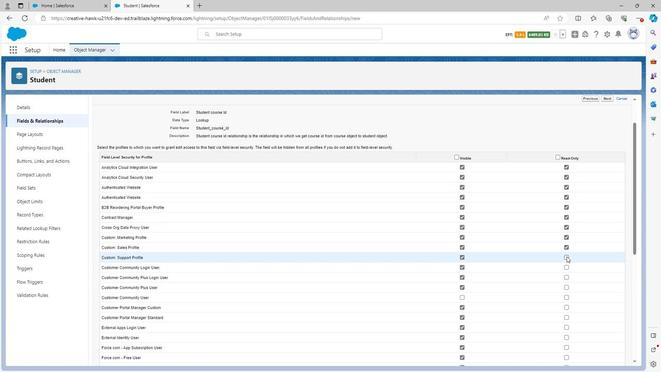 
Action: Mouse pressed left at (565, 257)
Screenshot: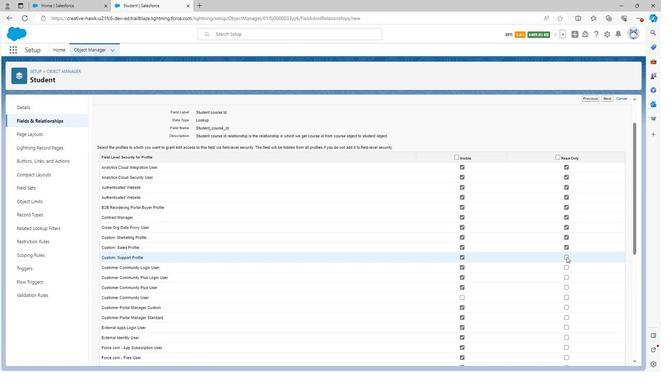 
Action: Mouse moved to (564, 267)
Screenshot: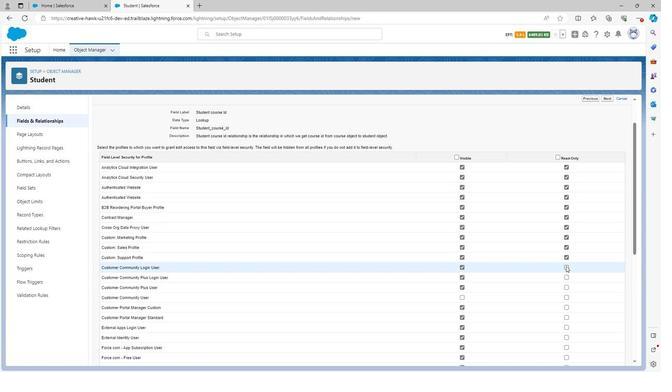 
Action: Mouse pressed left at (564, 267)
Screenshot: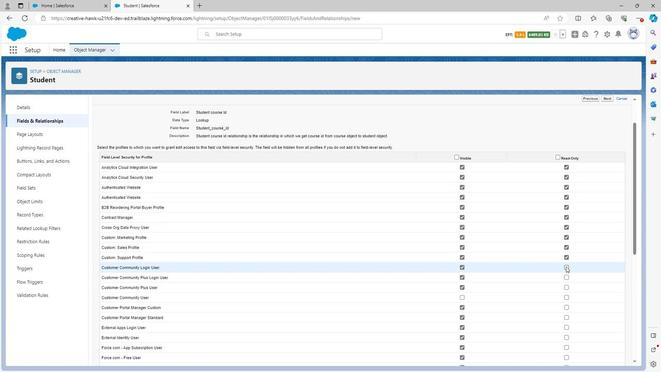 
Action: Mouse moved to (565, 277)
Screenshot: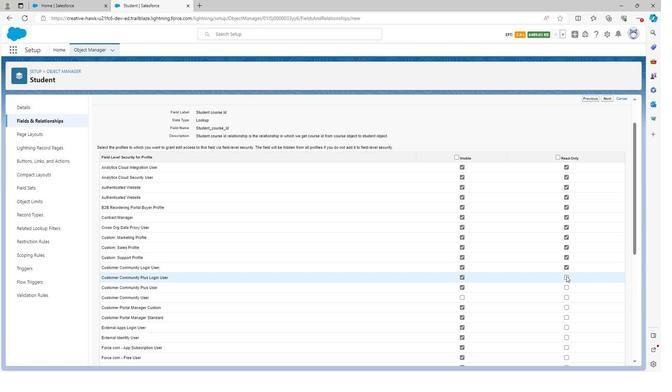 
Action: Mouse pressed left at (565, 277)
Screenshot: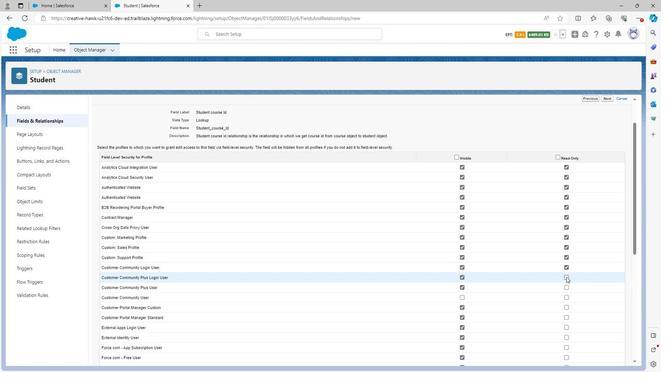 
Action: Mouse moved to (565, 287)
Screenshot: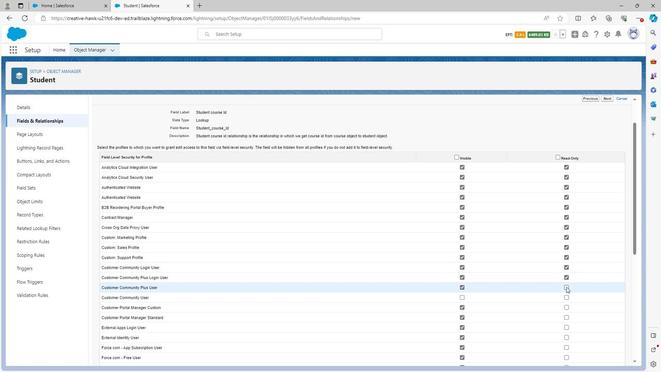 
Action: Mouse pressed left at (565, 287)
Screenshot: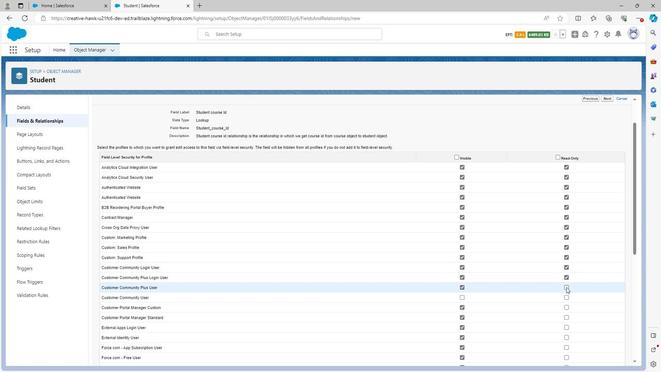 
Action: Mouse moved to (564, 296)
Screenshot: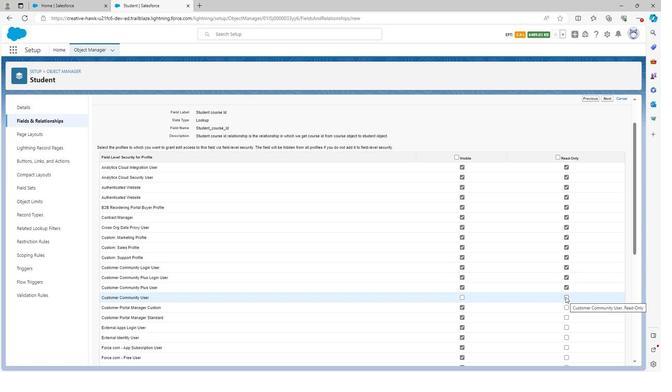 
Action: Mouse scrolled (564, 296) with delta (0, 0)
Screenshot: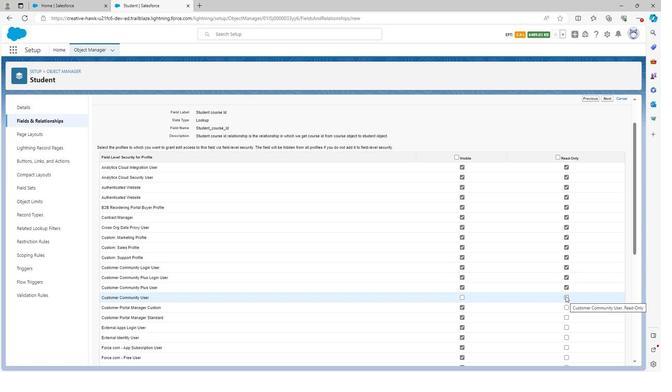 
Action: Mouse scrolled (564, 296) with delta (0, 0)
Screenshot: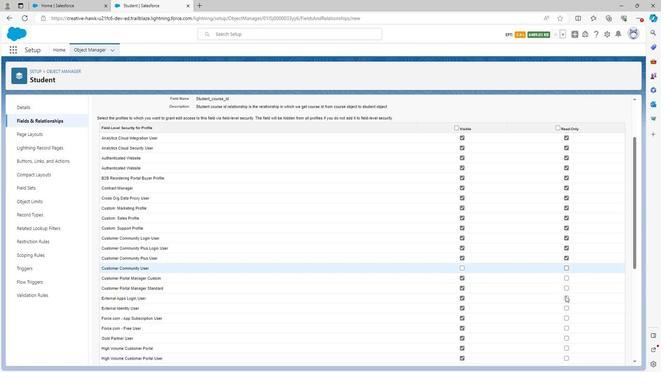 
Action: Mouse scrolled (564, 296) with delta (0, 0)
Screenshot: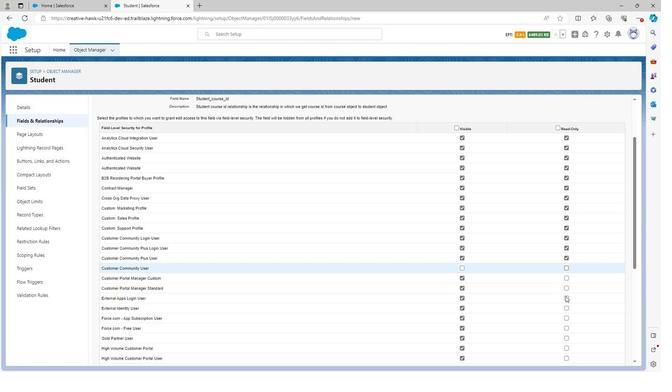 
Action: Mouse moved to (564, 296)
Screenshot: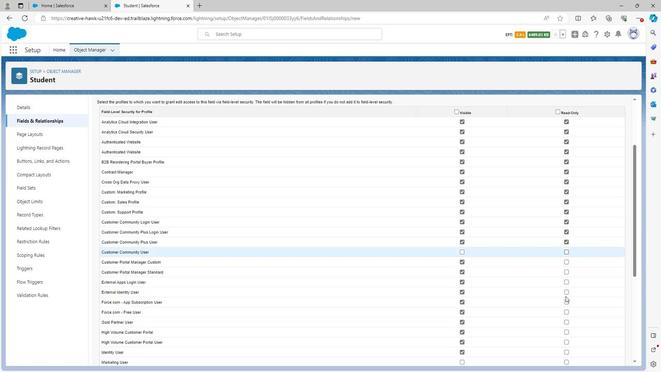 
Action: Mouse scrolled (564, 295) with delta (0, 0)
Screenshot: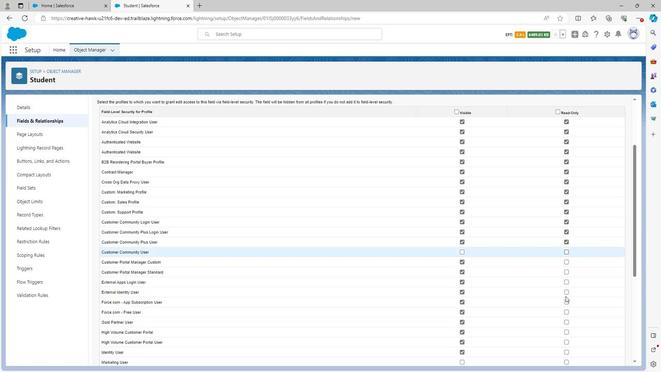 
Action: Mouse moved to (566, 147)
Screenshot: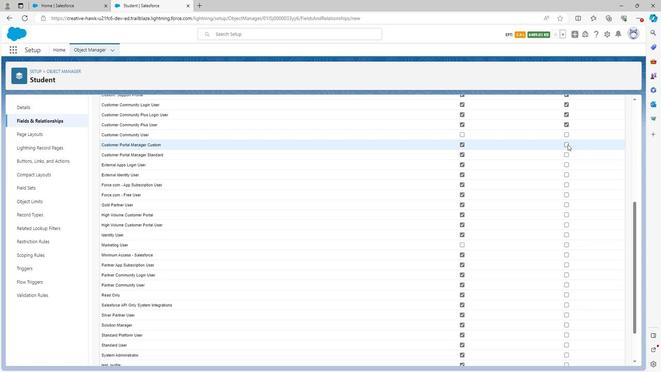 
Action: Mouse pressed left at (566, 147)
Screenshot: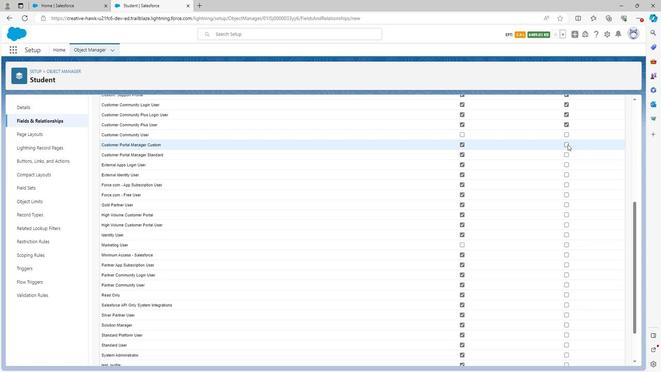 
Action: Mouse moved to (566, 156)
Screenshot: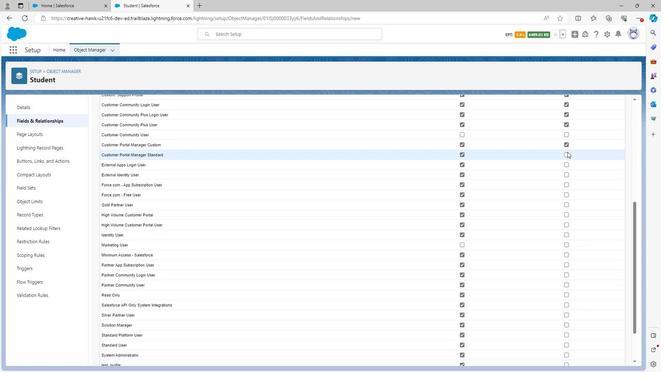 
Action: Mouse pressed left at (566, 156)
